 Task: Search one way flight ticket for 4 adults, 2 children, 2 infants in seat and 1 infant on lap in premium economy from Stillwater: Stillwater Regional Airport to Riverton: Central Wyoming Regional Airport (was Riverton Regional) on 8-4-2023. Choice of flights is Alaska. Number of bags: 9 checked bags. Price is upto 84000. Outbound departure time preference is 19:00.
Action: Mouse moved to (301, 262)
Screenshot: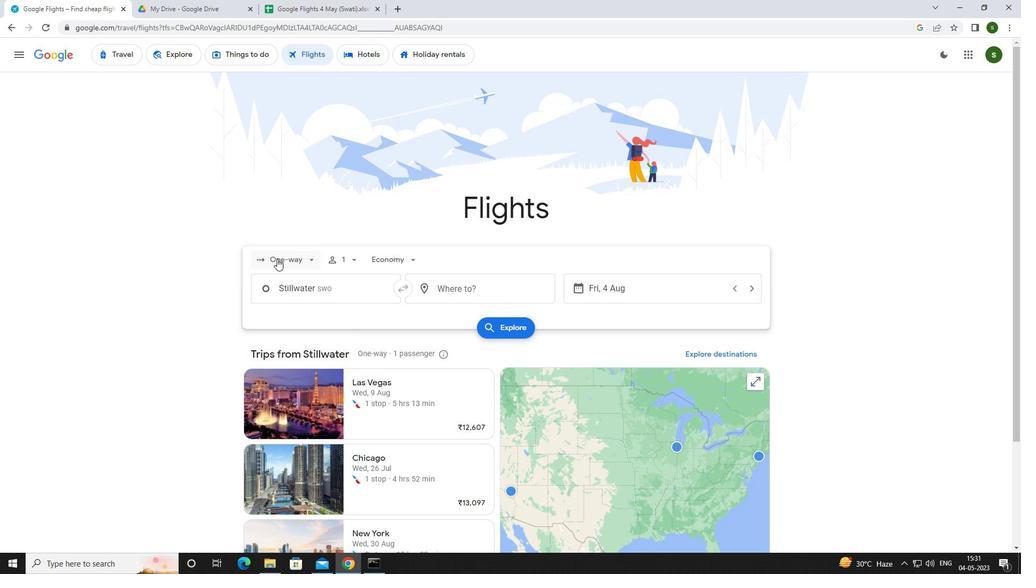
Action: Mouse pressed left at (301, 262)
Screenshot: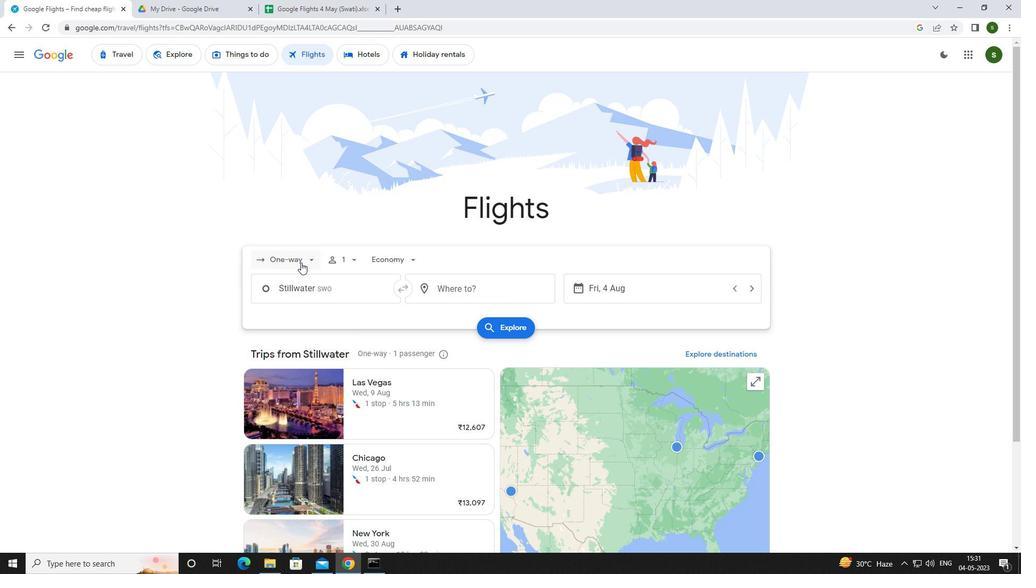 
Action: Mouse moved to (309, 308)
Screenshot: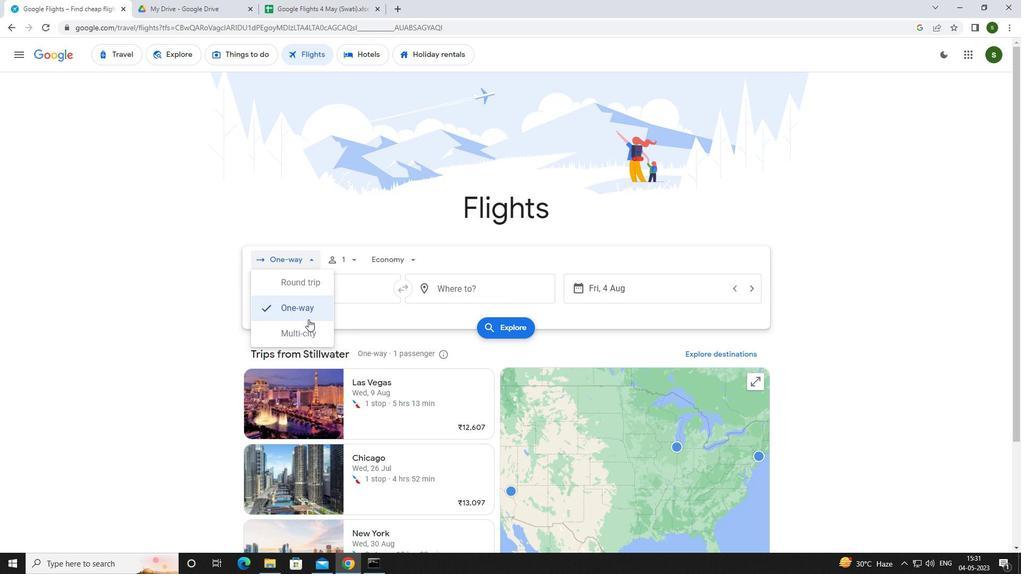 
Action: Mouse pressed left at (309, 308)
Screenshot: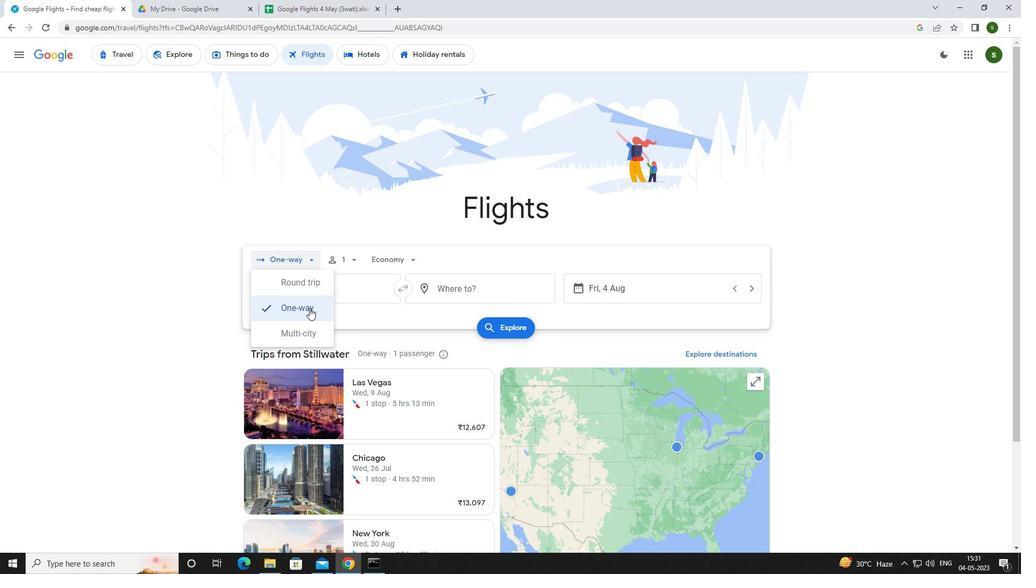 
Action: Mouse moved to (358, 256)
Screenshot: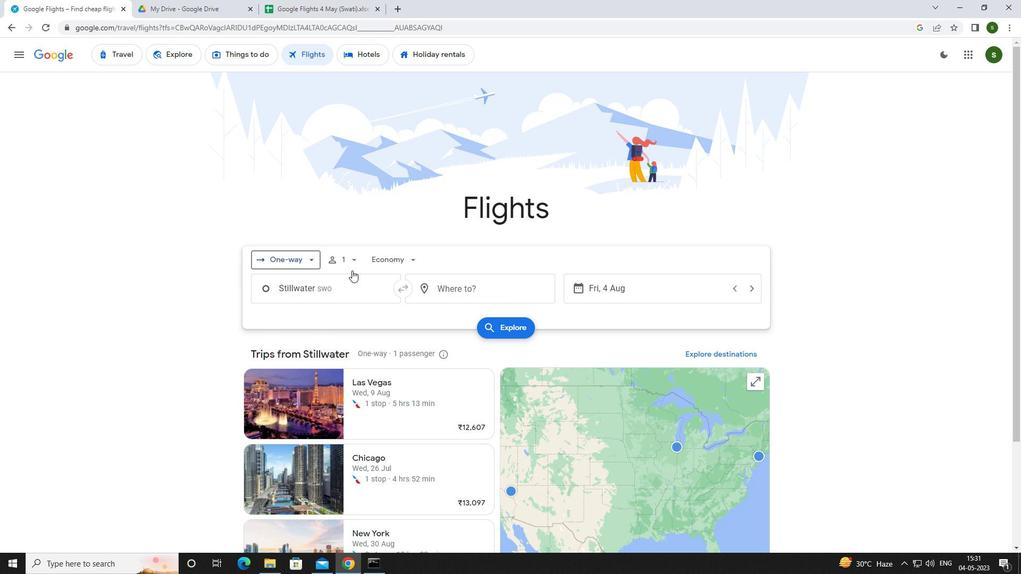 
Action: Mouse pressed left at (358, 256)
Screenshot: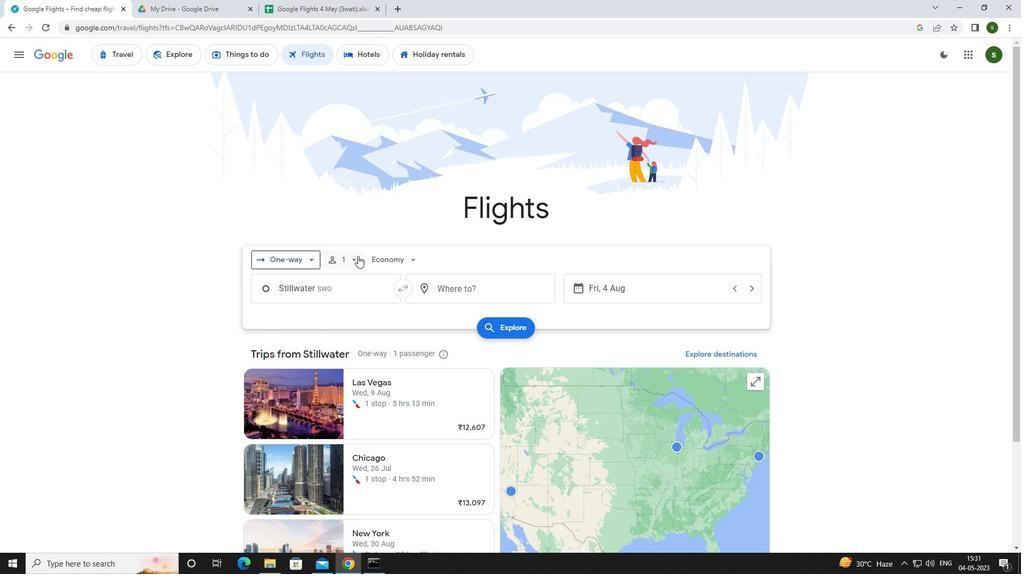 
Action: Mouse moved to (432, 288)
Screenshot: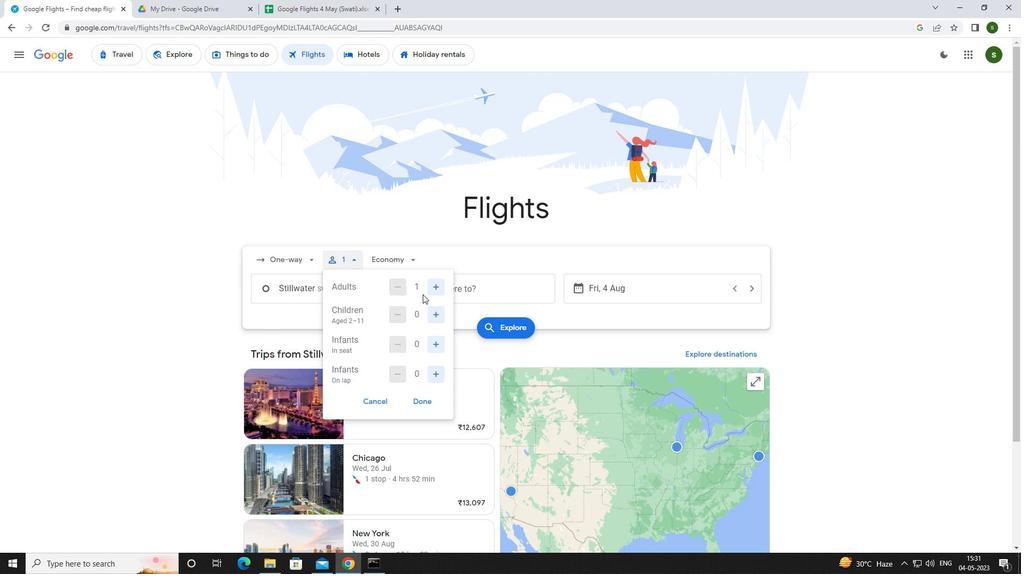 
Action: Mouse pressed left at (432, 288)
Screenshot: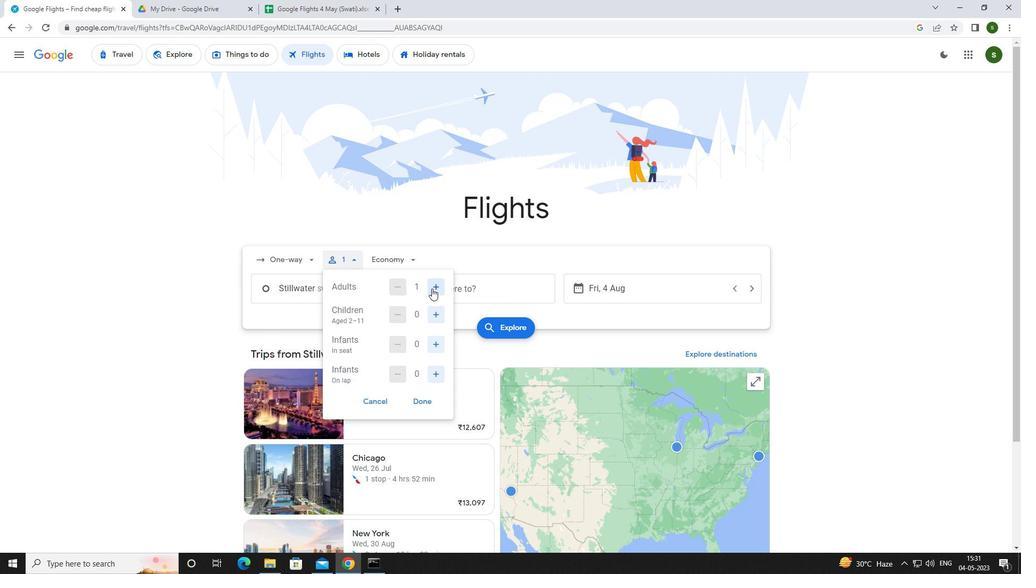 
Action: Mouse pressed left at (432, 288)
Screenshot: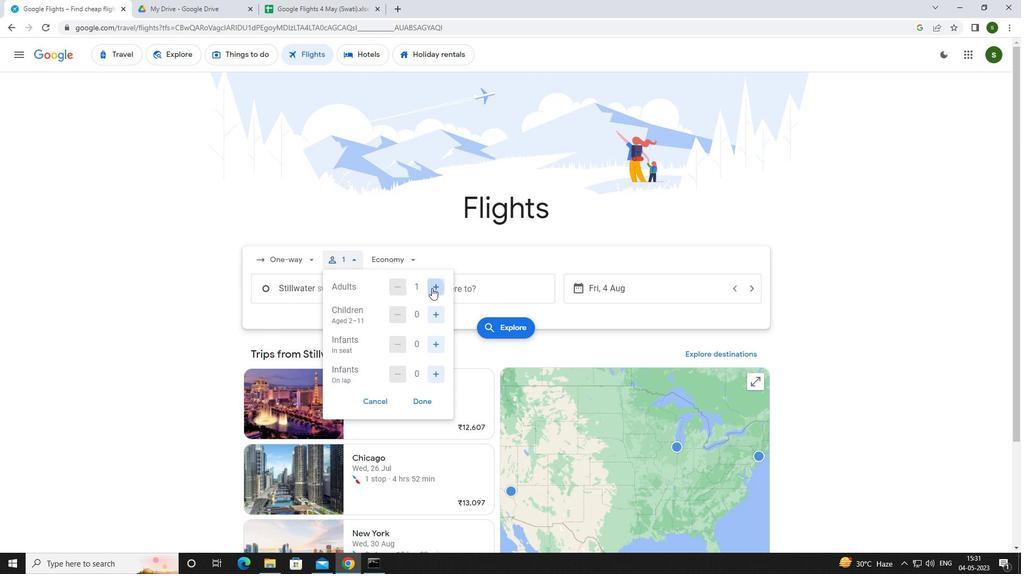 
Action: Mouse pressed left at (432, 288)
Screenshot: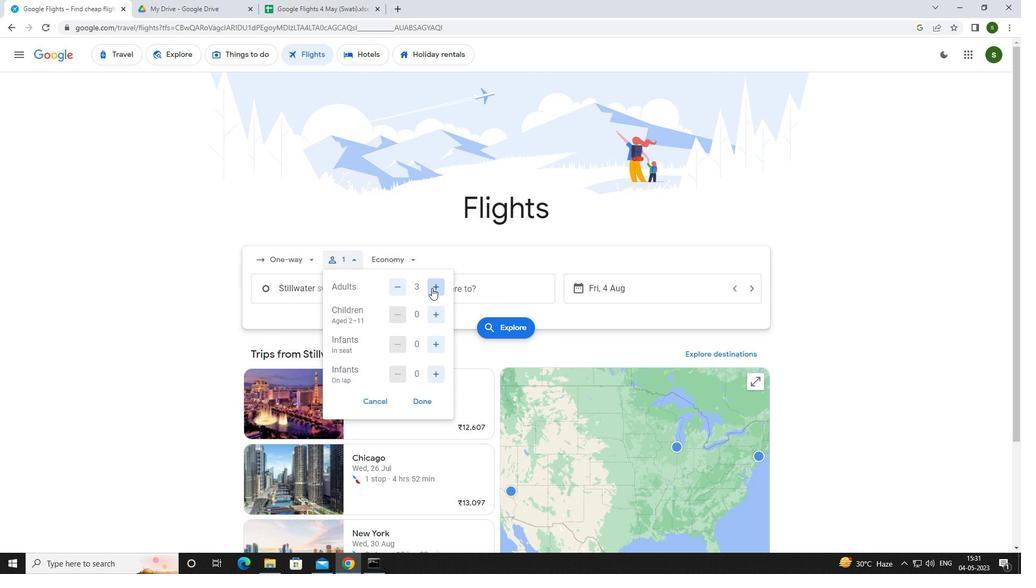 
Action: Mouse moved to (438, 310)
Screenshot: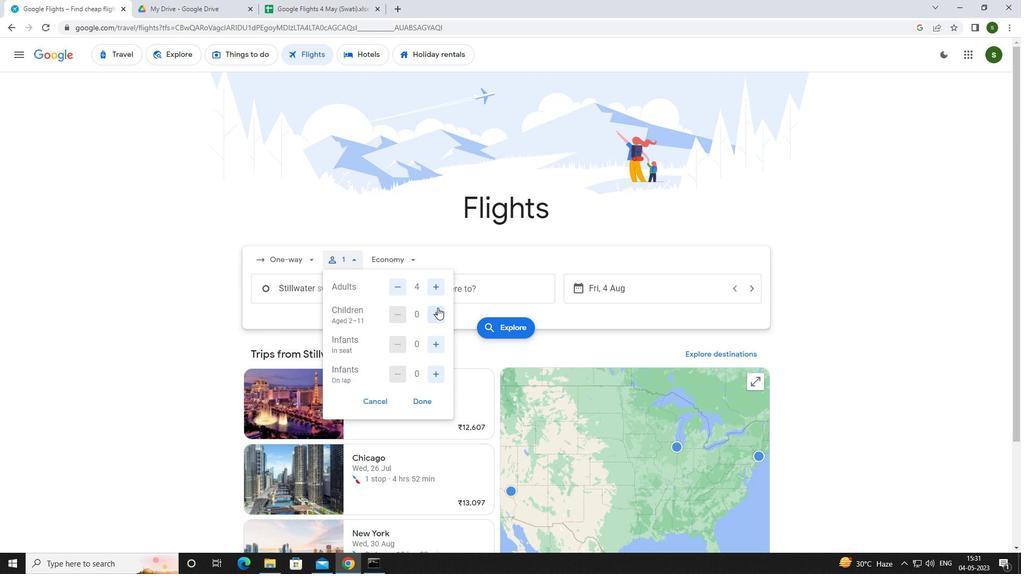 
Action: Mouse pressed left at (438, 310)
Screenshot: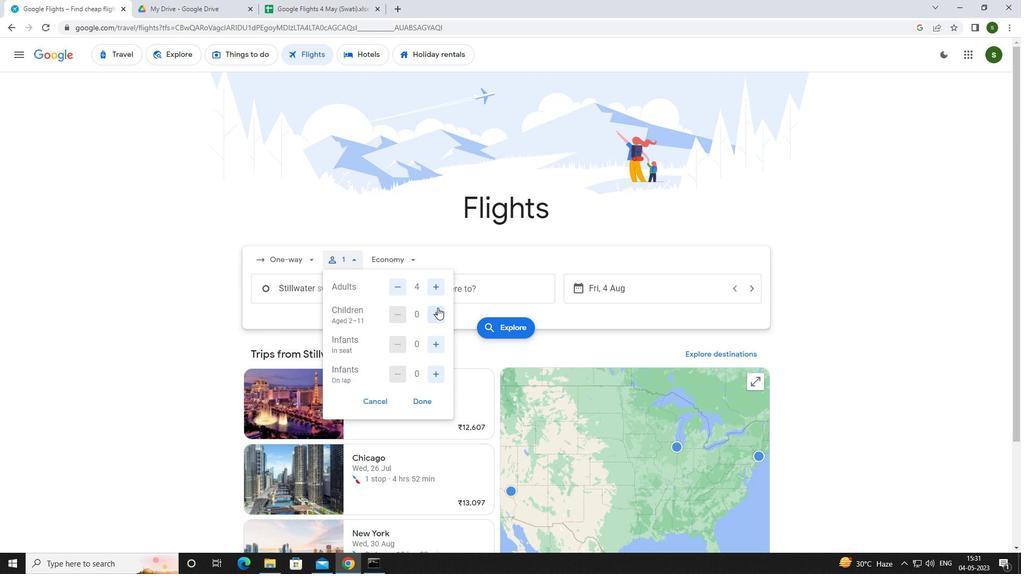 
Action: Mouse pressed left at (438, 310)
Screenshot: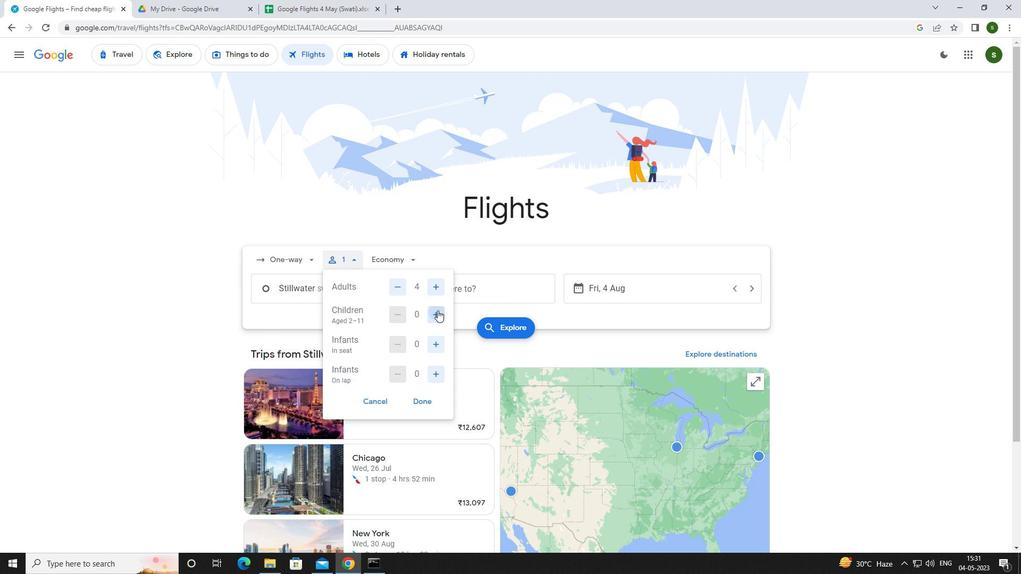 
Action: Mouse moved to (435, 346)
Screenshot: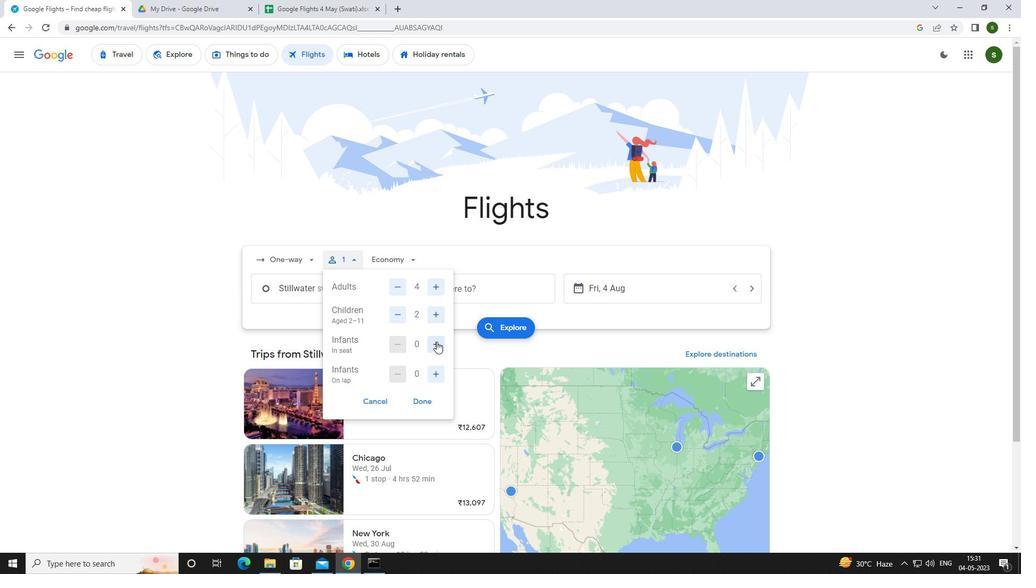
Action: Mouse pressed left at (435, 346)
Screenshot: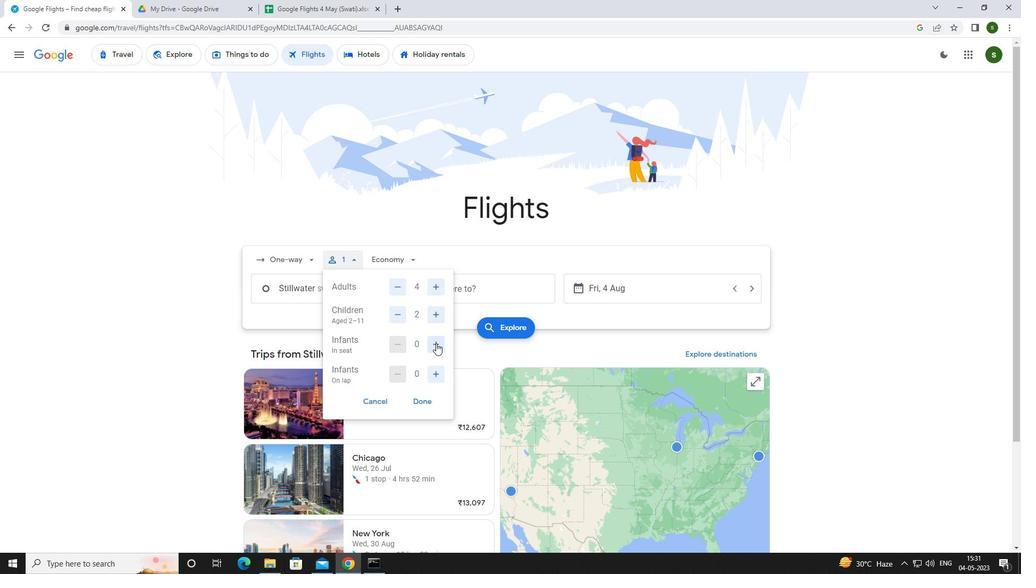 
Action: Mouse pressed left at (435, 346)
Screenshot: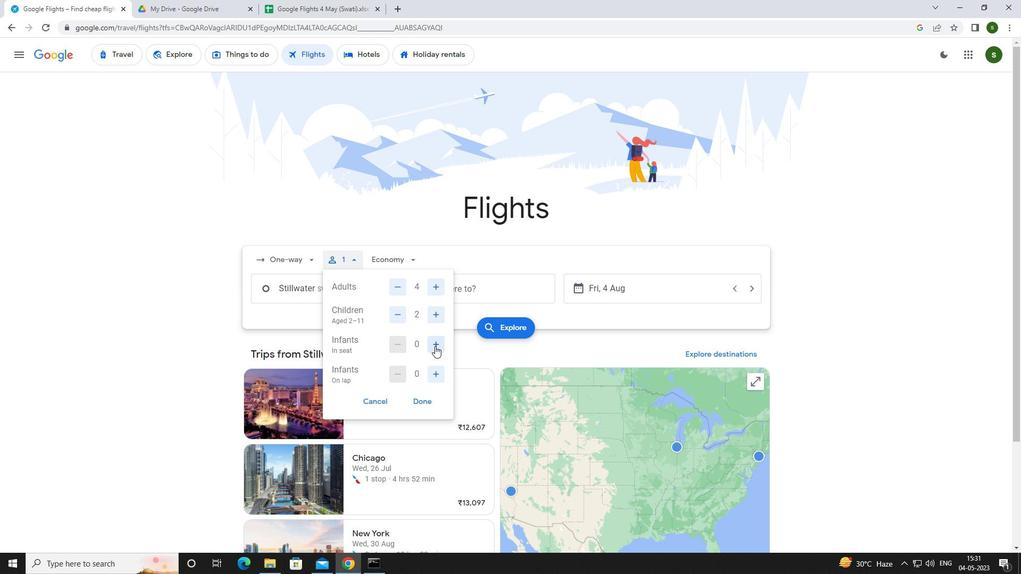 
Action: Mouse moved to (433, 369)
Screenshot: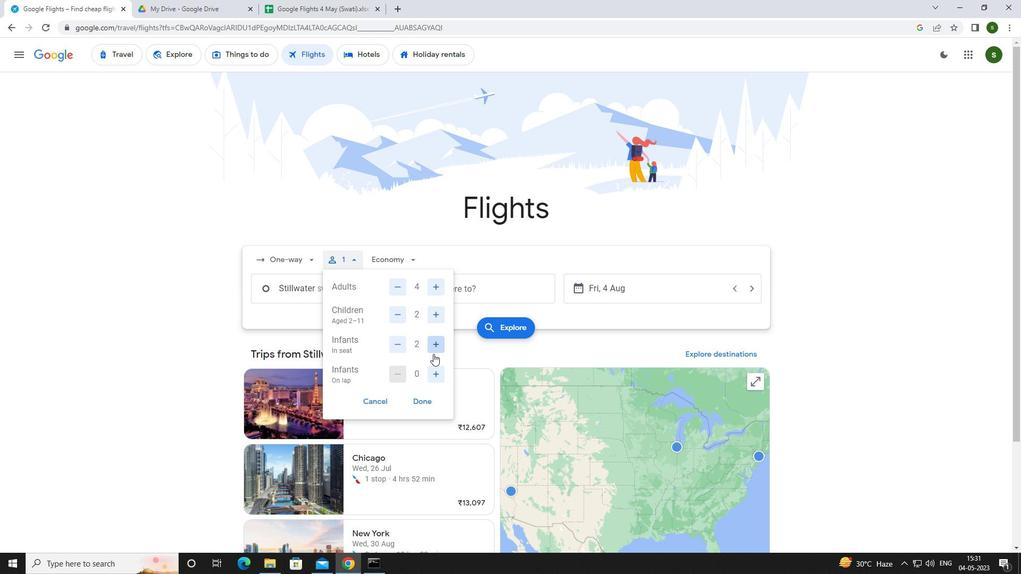 
Action: Mouse pressed left at (433, 369)
Screenshot: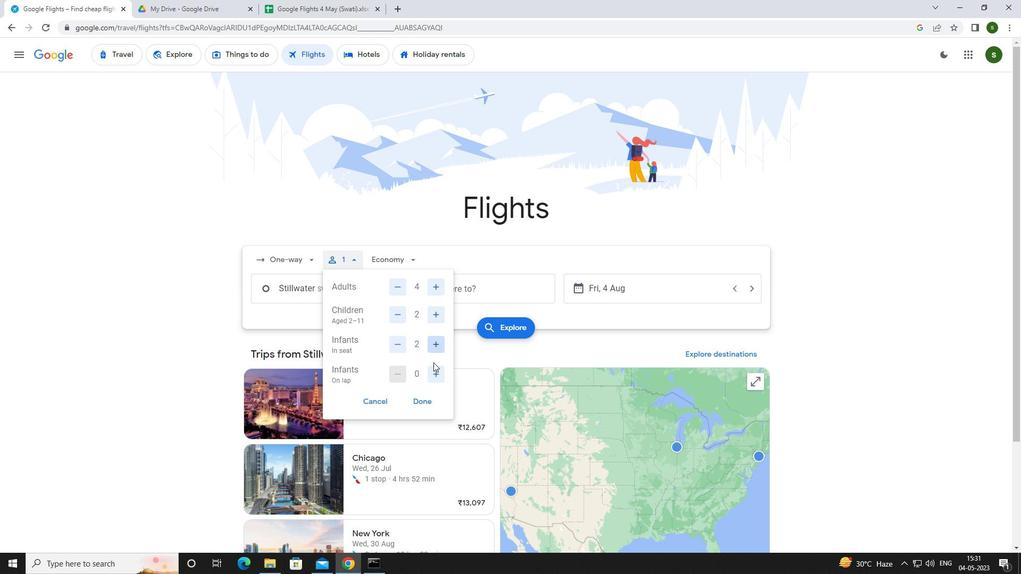 
Action: Mouse moved to (402, 257)
Screenshot: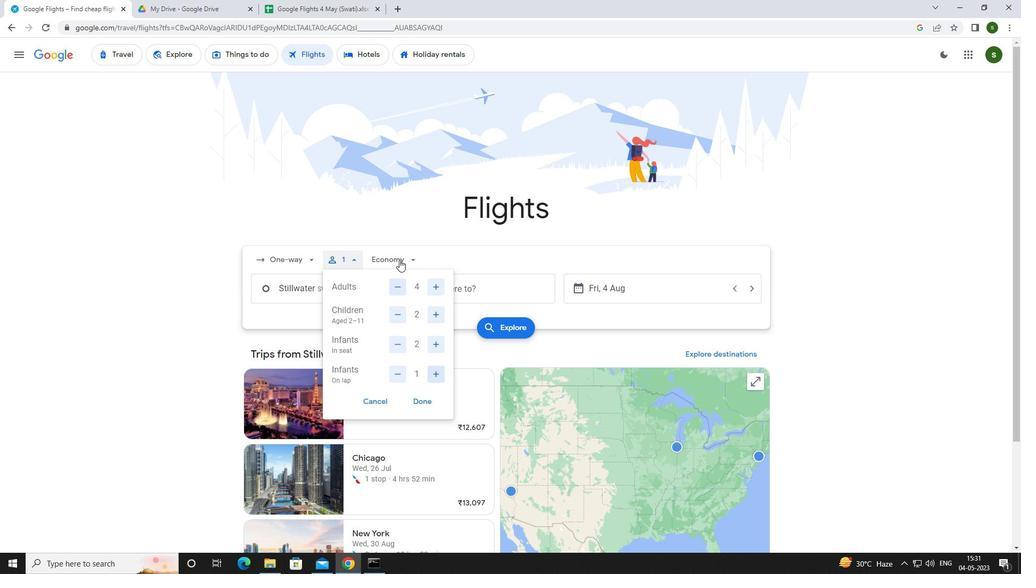 
Action: Mouse pressed left at (402, 257)
Screenshot: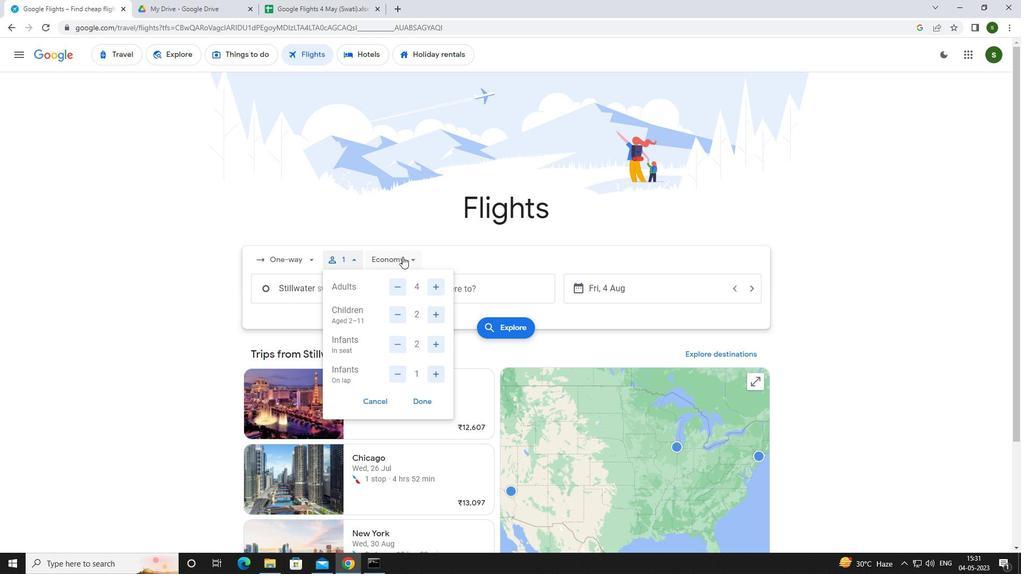 
Action: Mouse moved to (409, 306)
Screenshot: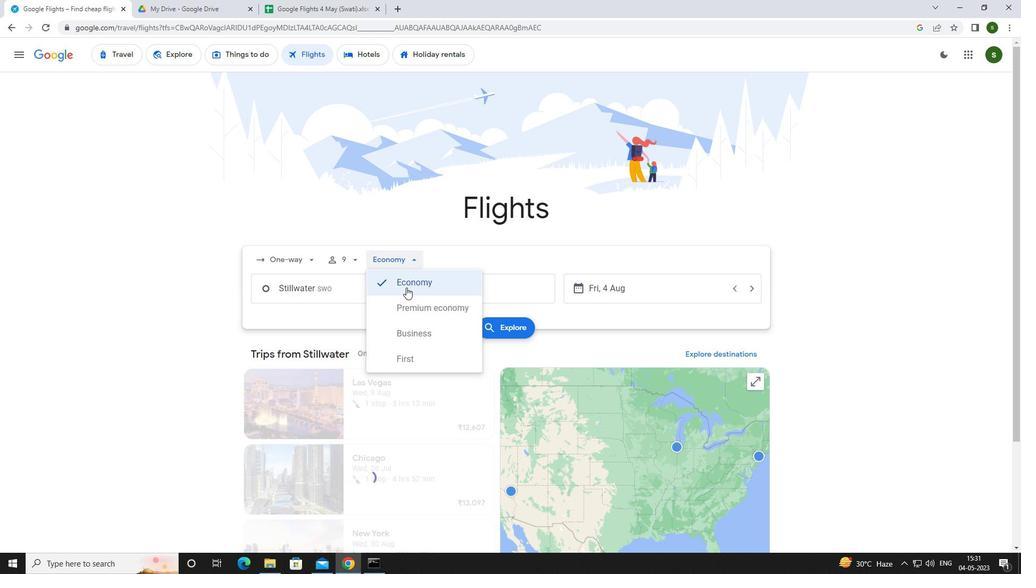 
Action: Mouse pressed left at (409, 306)
Screenshot: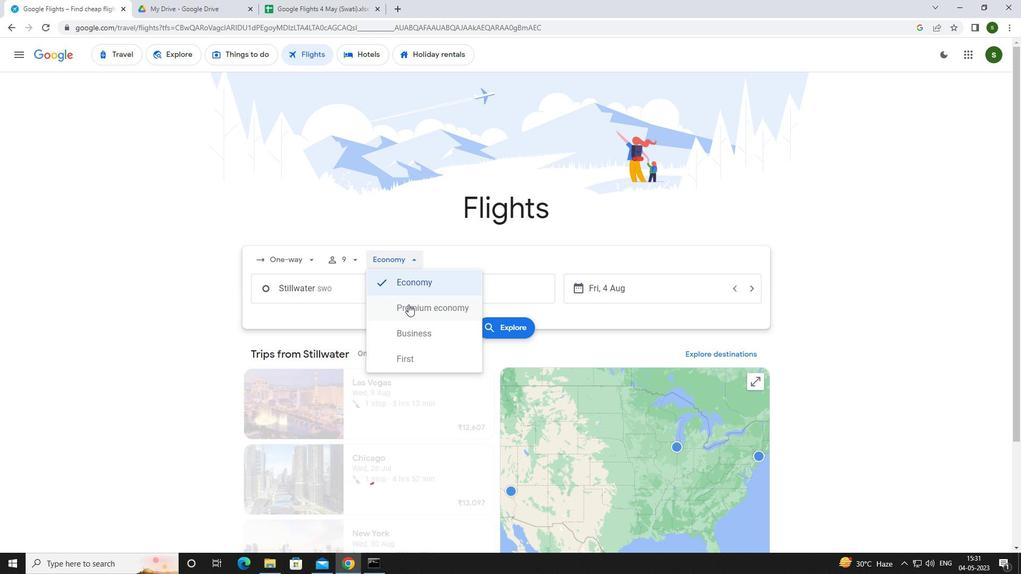 
Action: Mouse moved to (373, 287)
Screenshot: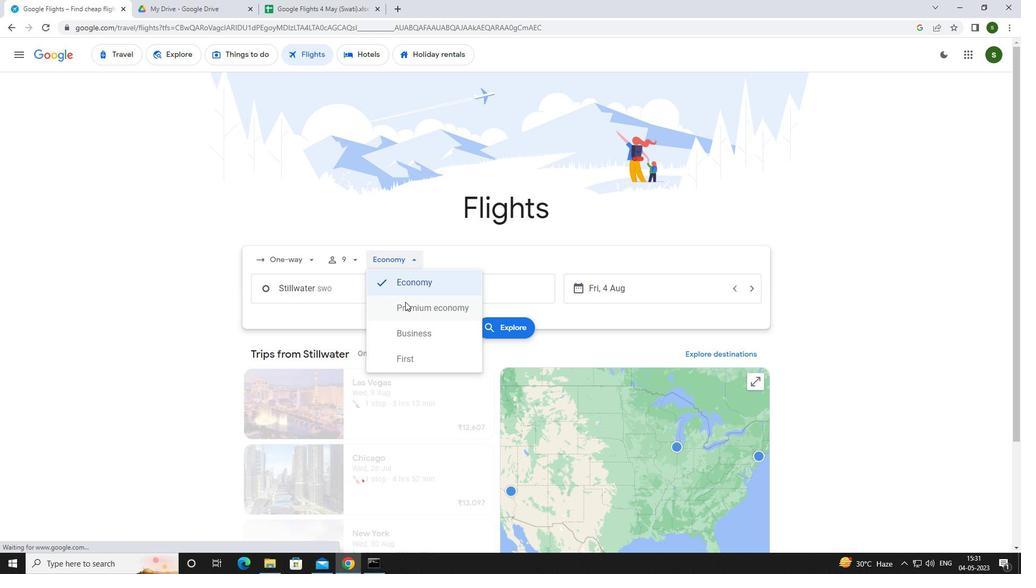 
Action: Mouse pressed left at (373, 287)
Screenshot: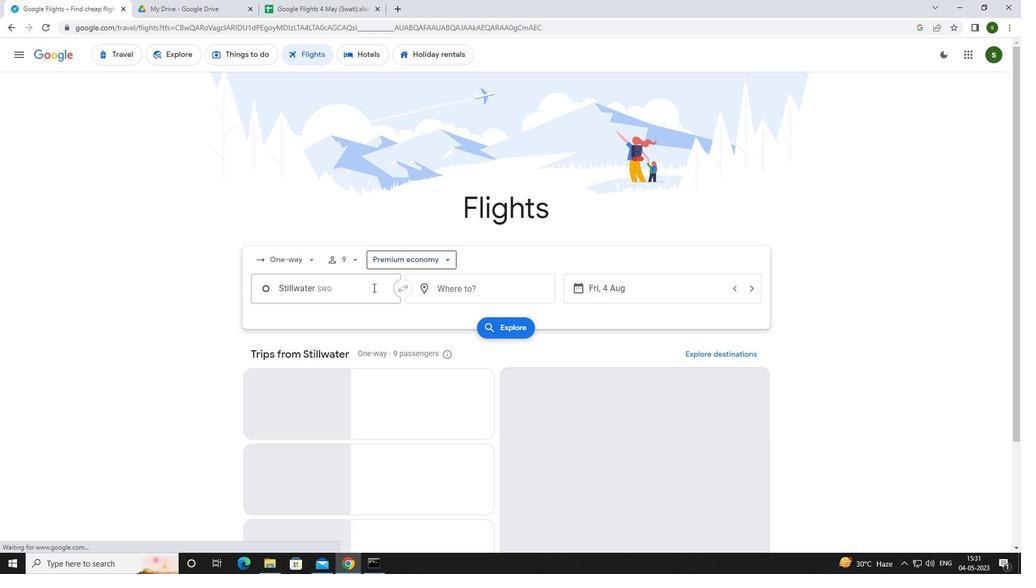 
Action: Mouse moved to (373, 286)
Screenshot: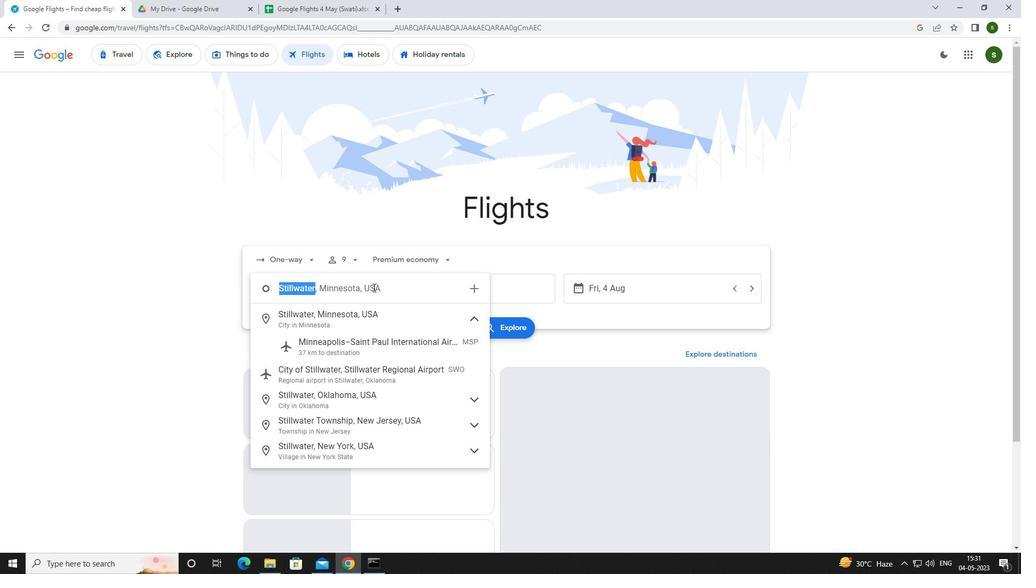 
Action: Key pressed <Key.caps_lock>s<Key.caps_lock>tillwater<Key.space><Key.caps_lock>r
Screenshot: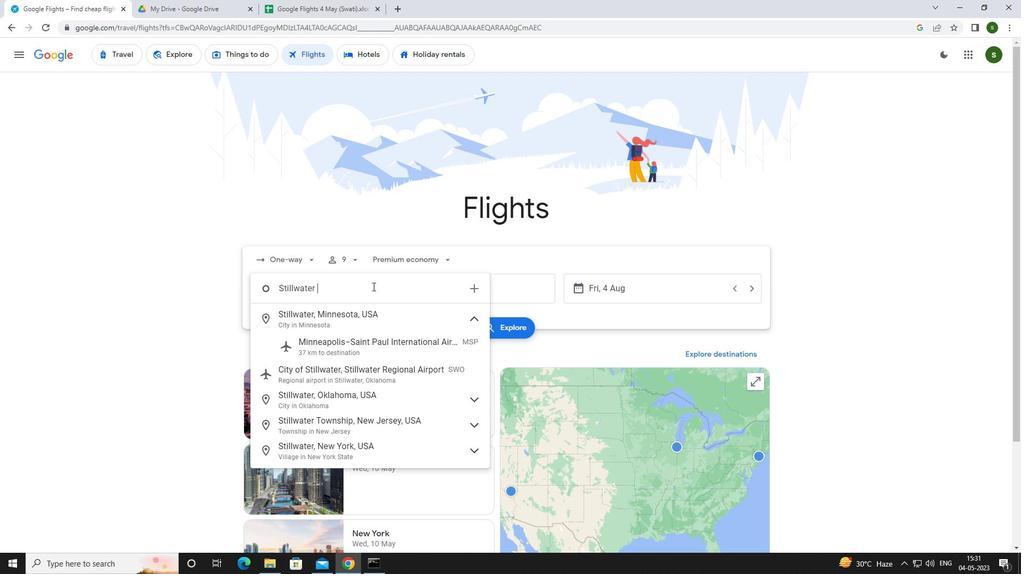 
Action: Mouse moved to (386, 322)
Screenshot: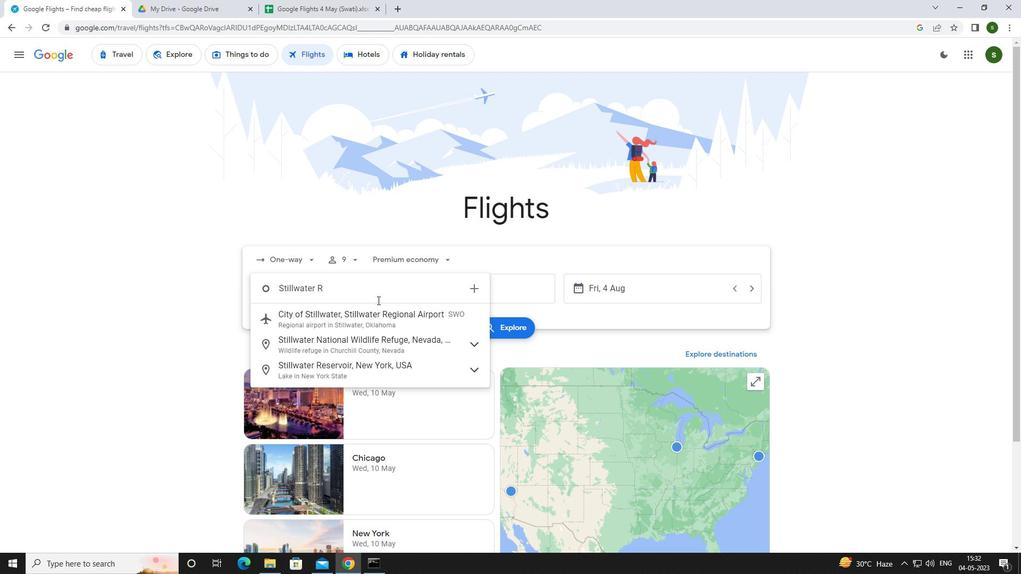
Action: Mouse pressed left at (386, 322)
Screenshot: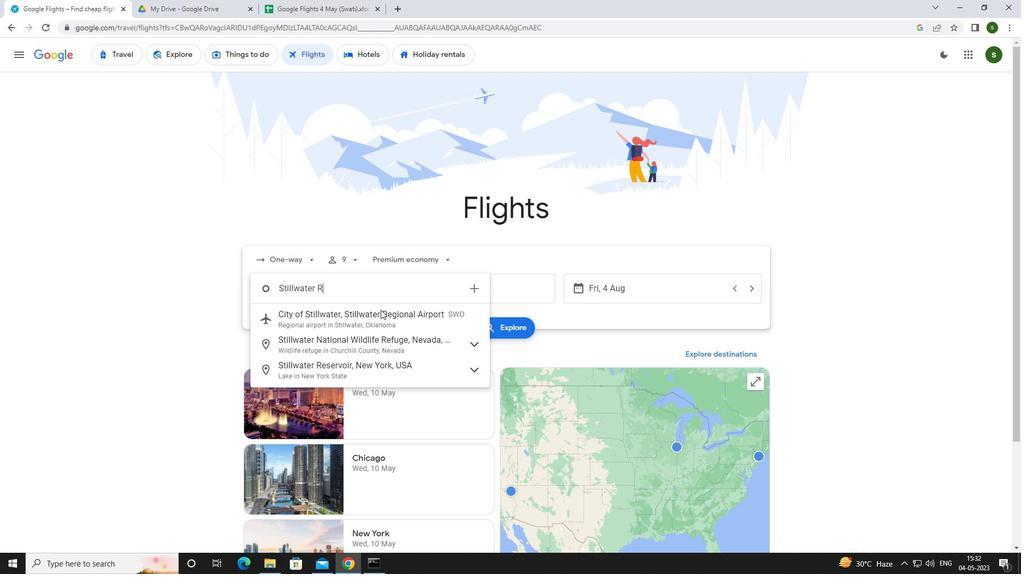 
Action: Mouse moved to (503, 292)
Screenshot: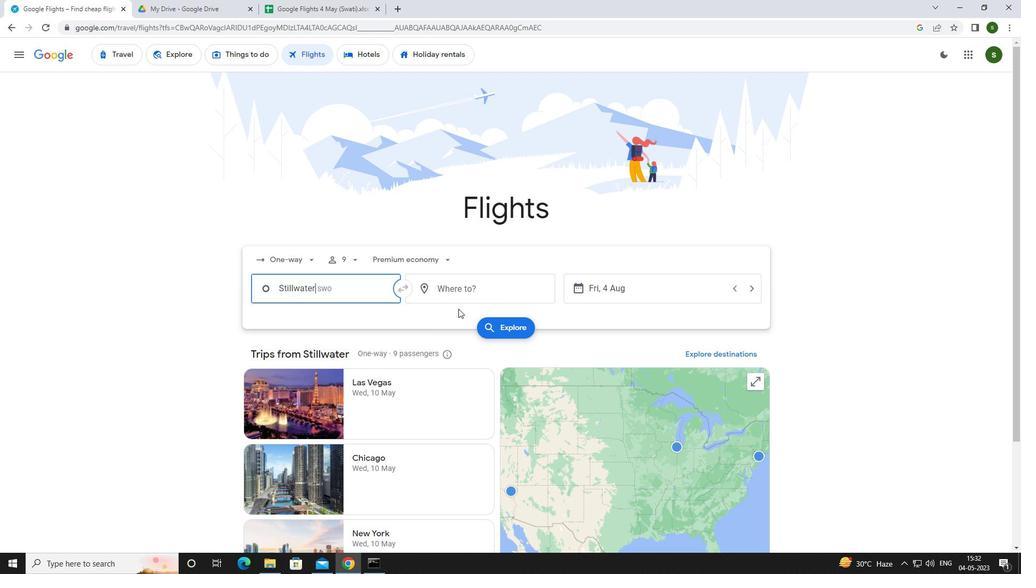 
Action: Mouse pressed left at (503, 292)
Screenshot: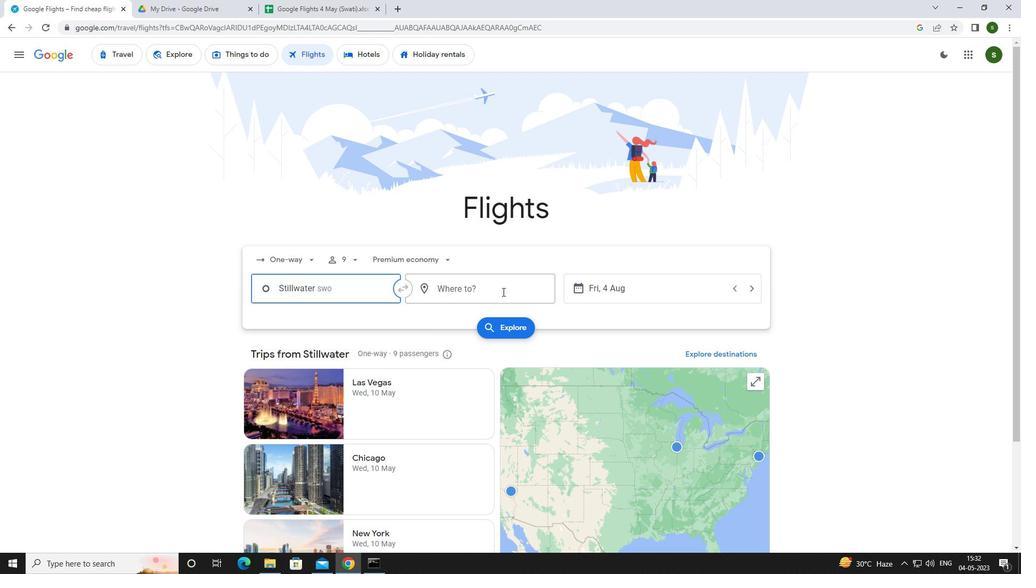 
Action: Key pressed <Key.caps_lock>r<Key.caps_lock>ivert
Screenshot: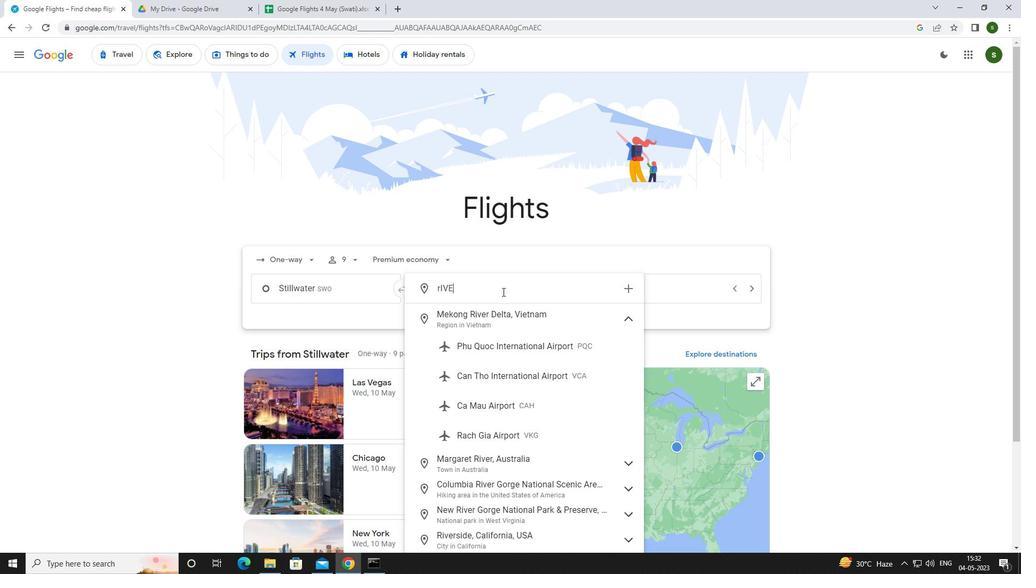 
Action: Mouse moved to (507, 340)
Screenshot: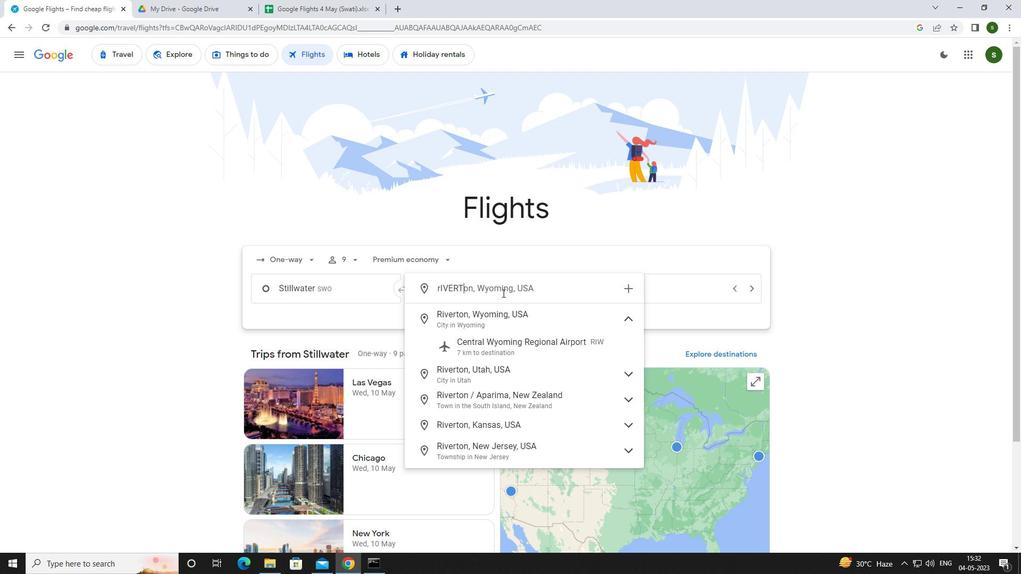 
Action: Mouse pressed left at (507, 340)
Screenshot: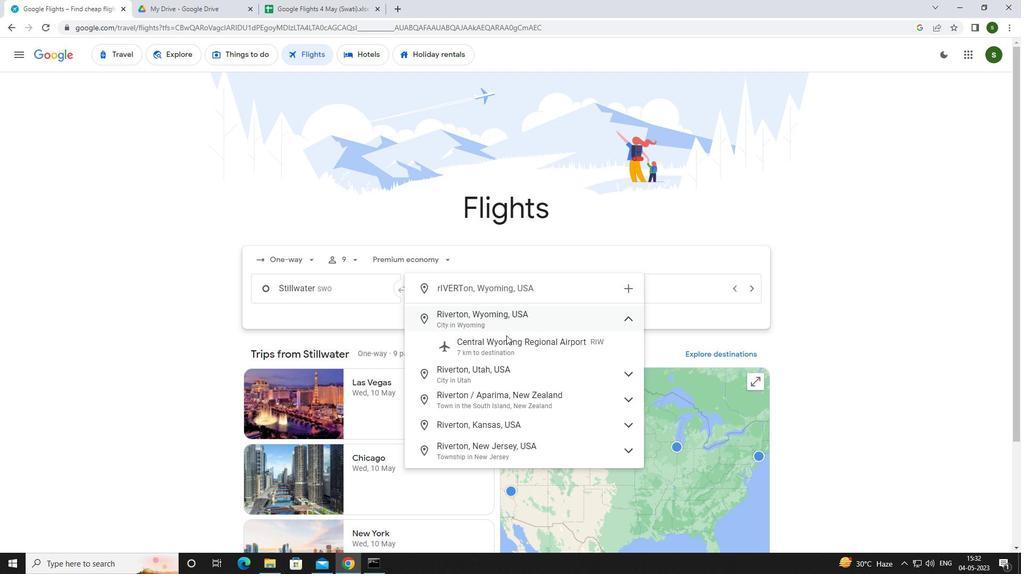 
Action: Mouse moved to (650, 296)
Screenshot: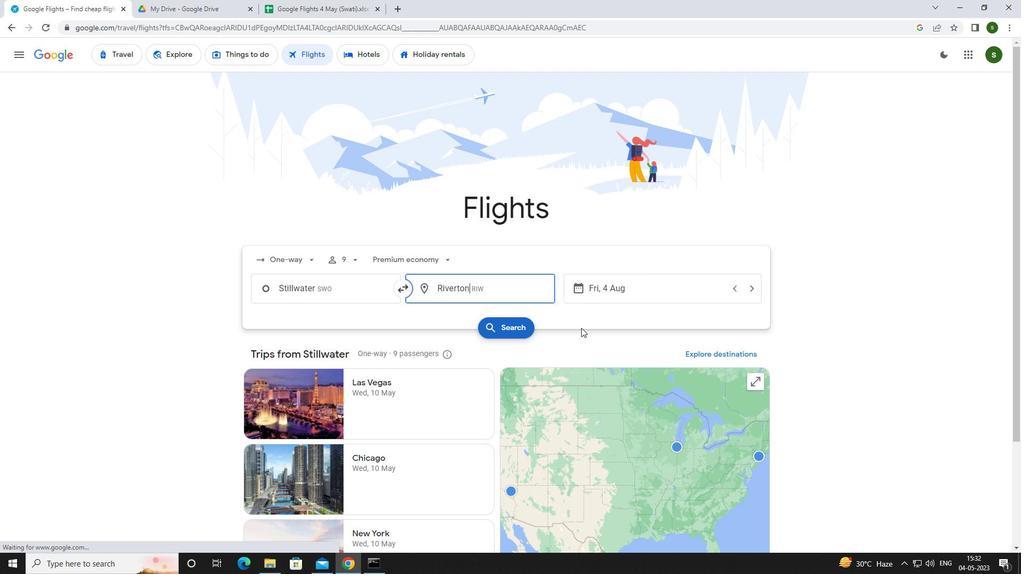 
Action: Mouse pressed left at (650, 296)
Screenshot: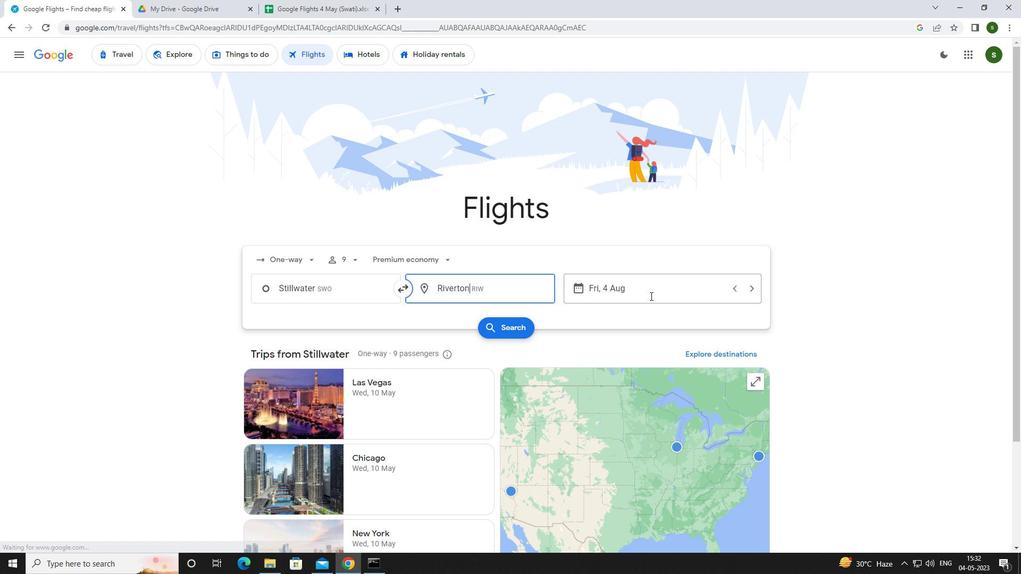 
Action: Mouse moved to (515, 353)
Screenshot: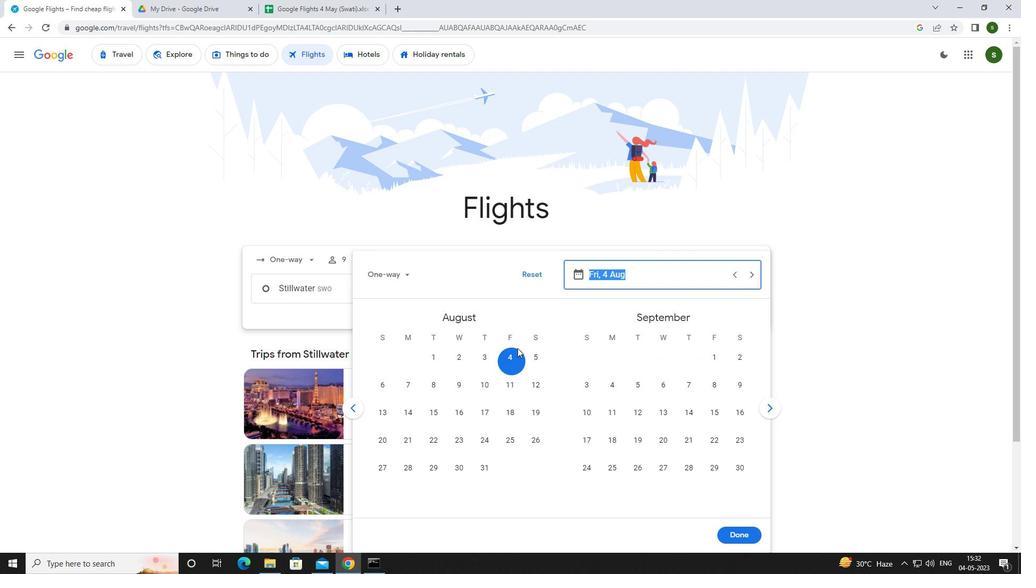 
Action: Mouse pressed left at (515, 353)
Screenshot: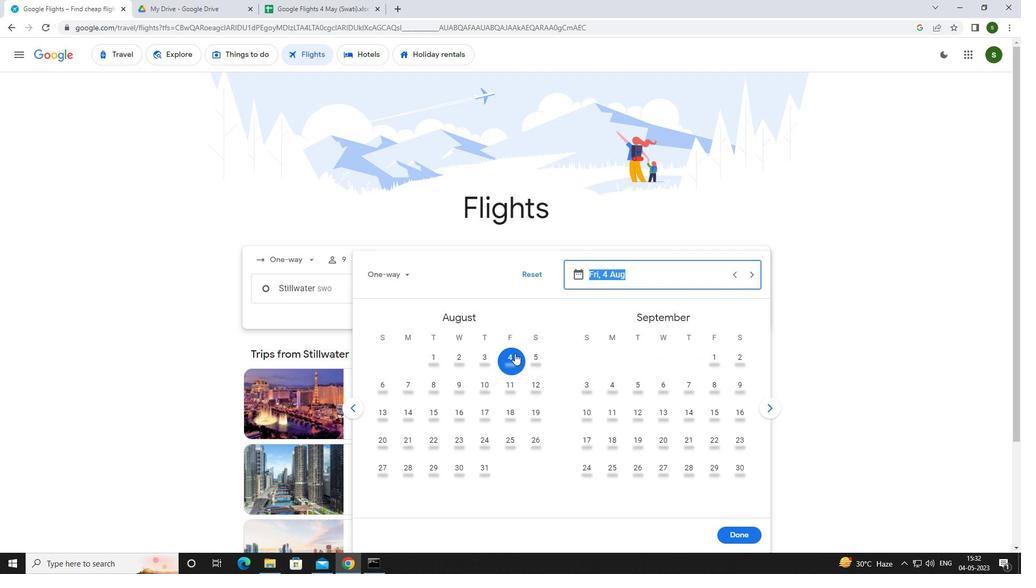 
Action: Mouse moved to (734, 533)
Screenshot: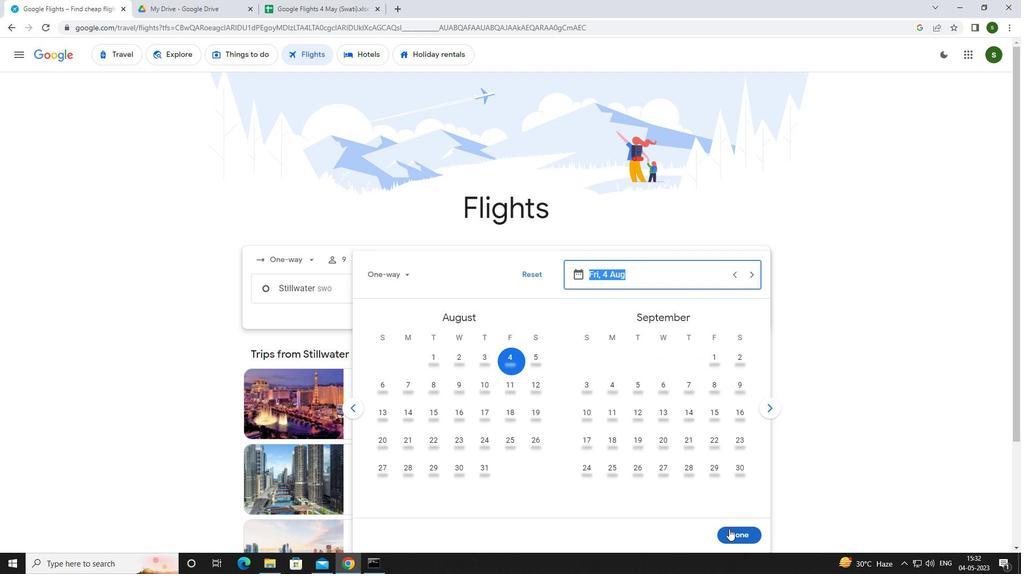 
Action: Mouse pressed left at (734, 533)
Screenshot: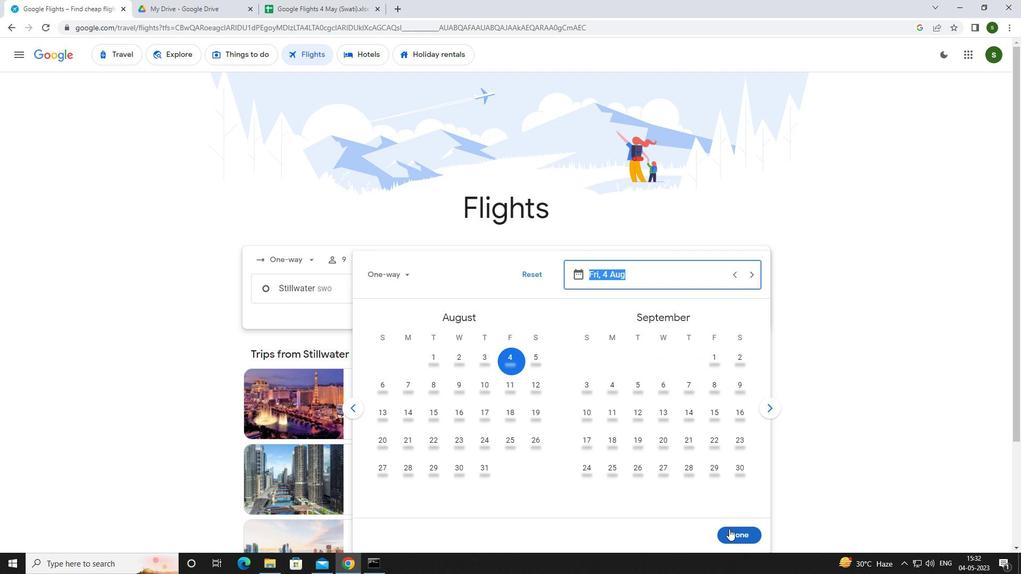 
Action: Mouse moved to (494, 336)
Screenshot: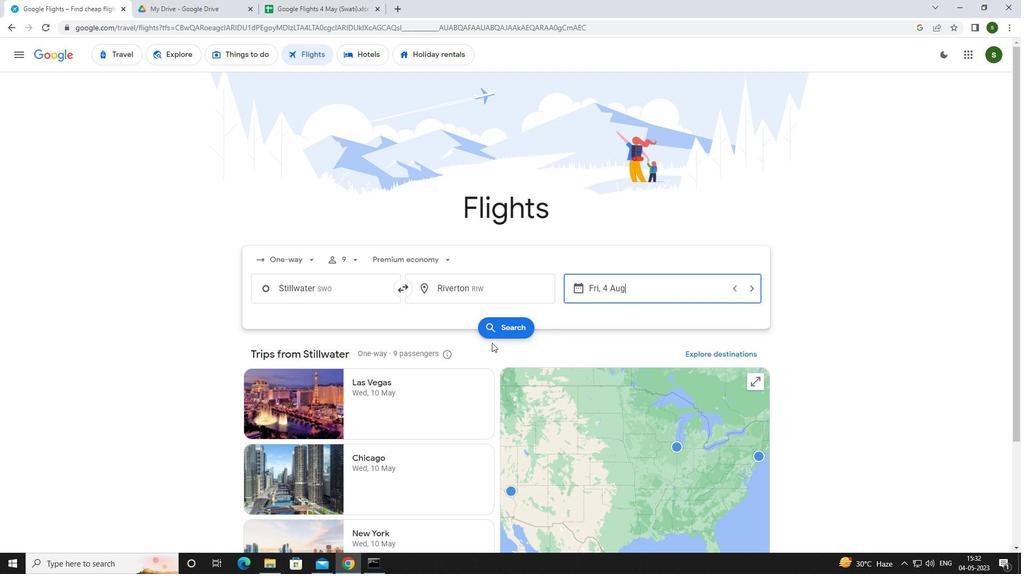 
Action: Mouse pressed left at (494, 336)
Screenshot: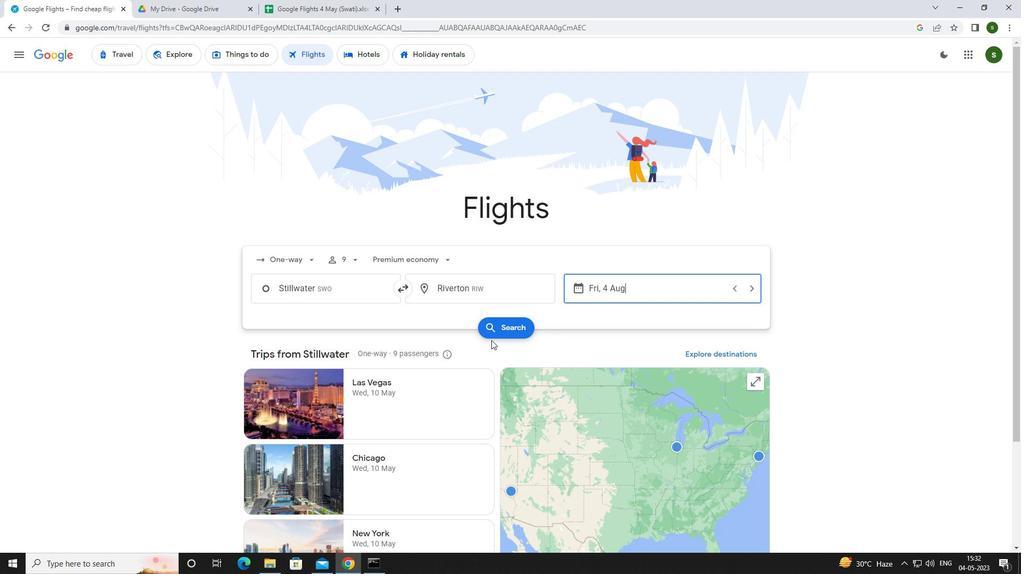 
Action: Mouse moved to (269, 153)
Screenshot: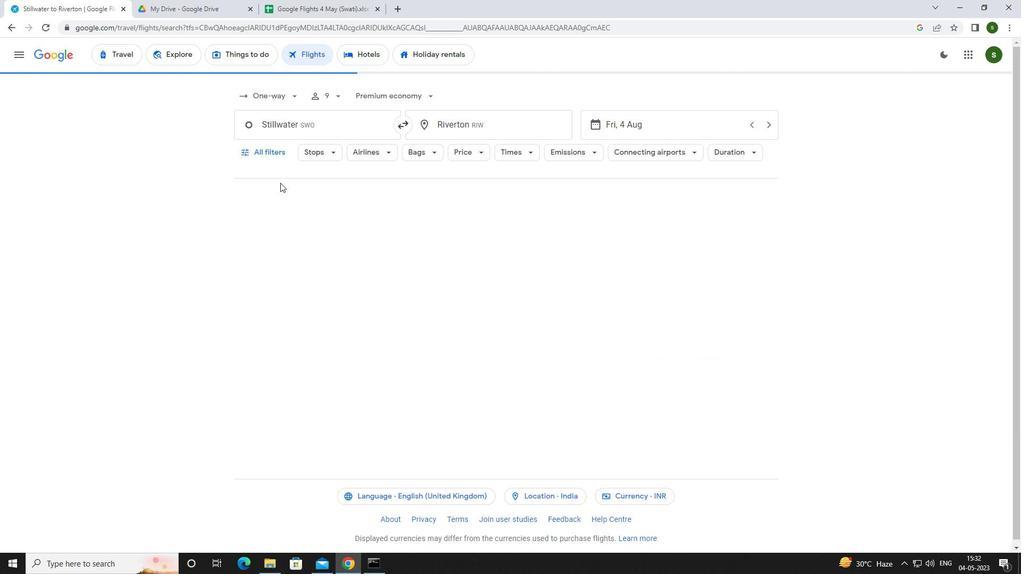 
Action: Mouse pressed left at (269, 153)
Screenshot: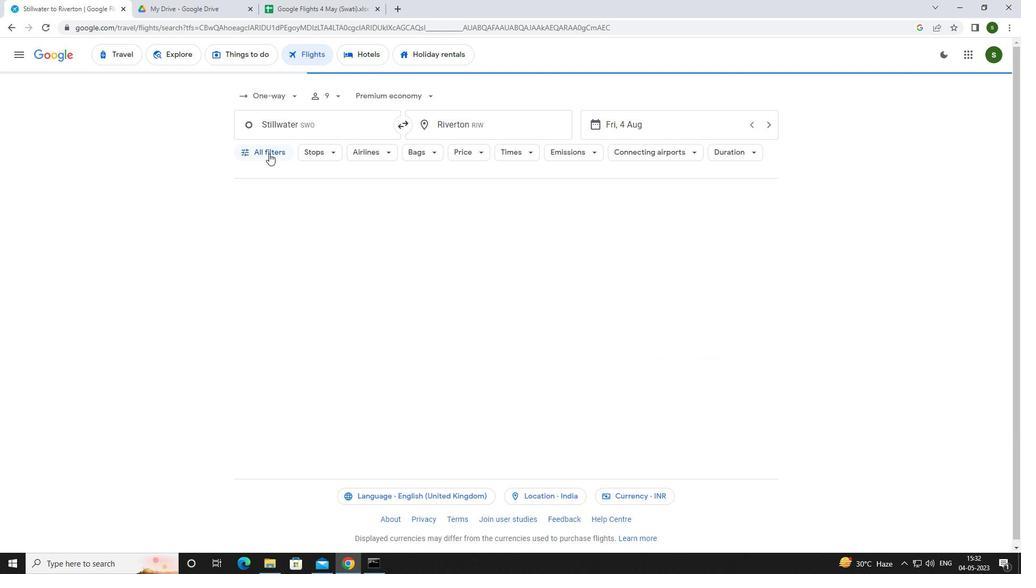 
Action: Mouse moved to (396, 382)
Screenshot: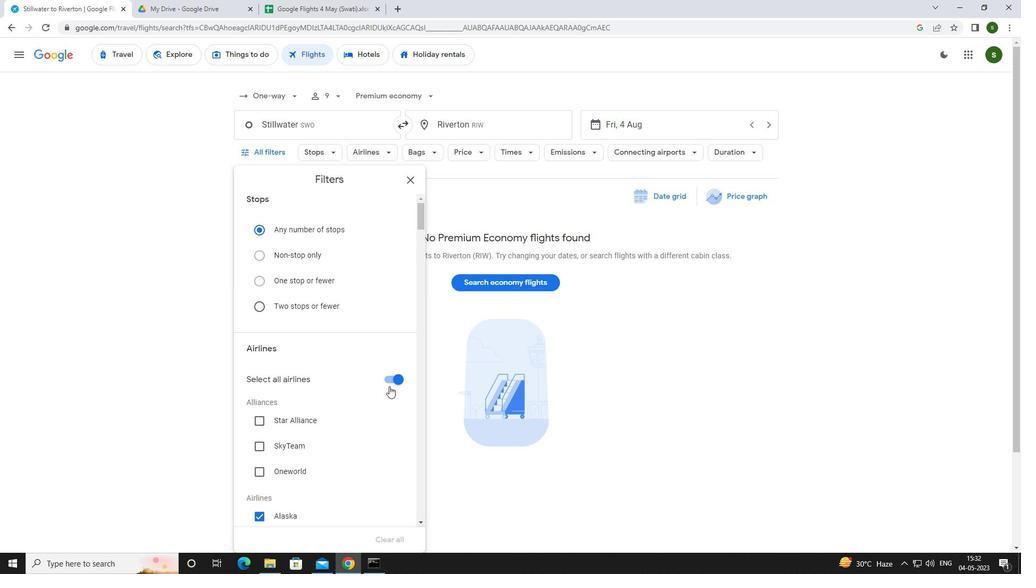 
Action: Mouse pressed left at (396, 382)
Screenshot: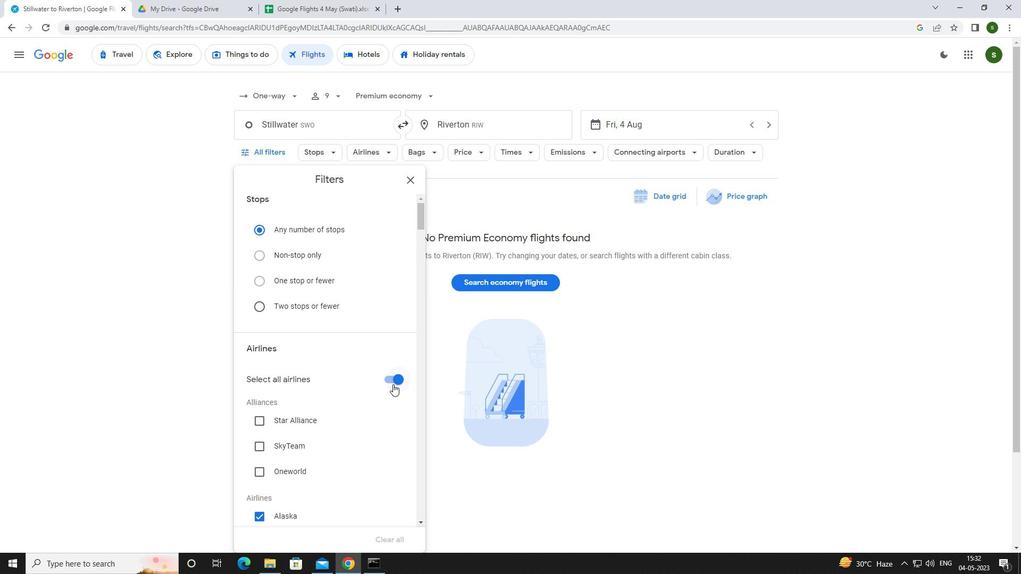 
Action: Mouse moved to (340, 325)
Screenshot: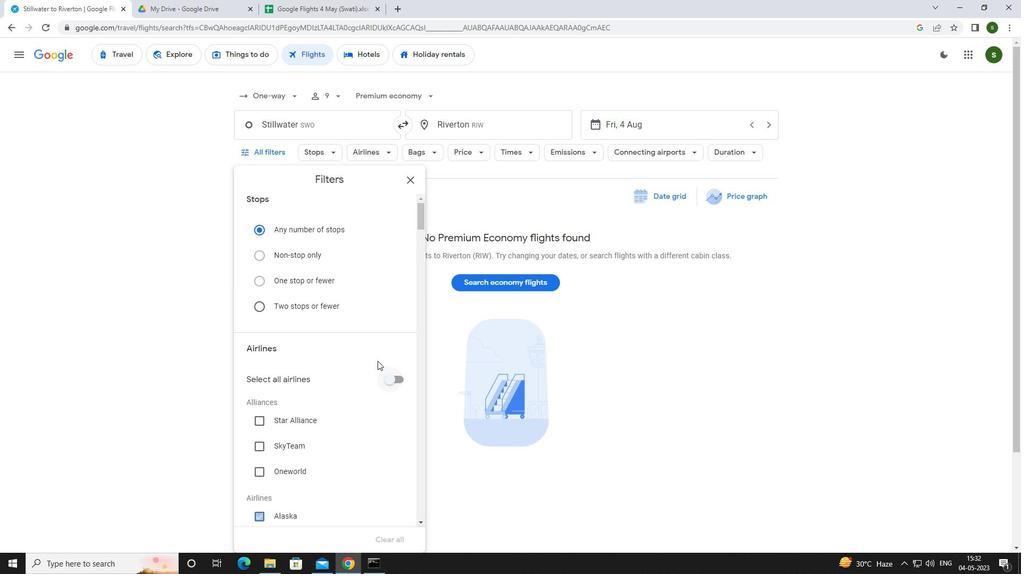 
Action: Mouse scrolled (340, 325) with delta (0, 0)
Screenshot: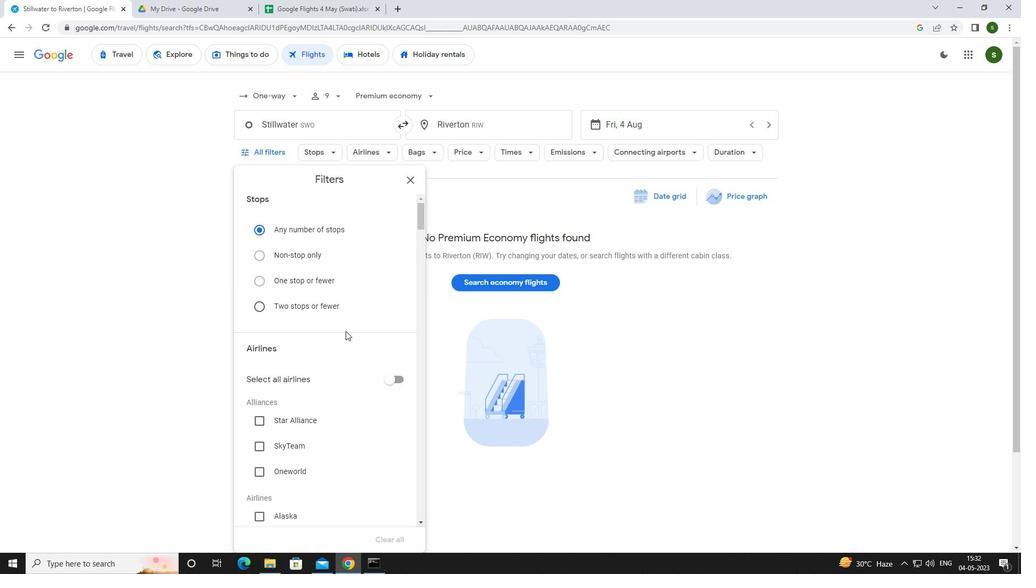 
Action: Mouse scrolled (340, 325) with delta (0, 0)
Screenshot: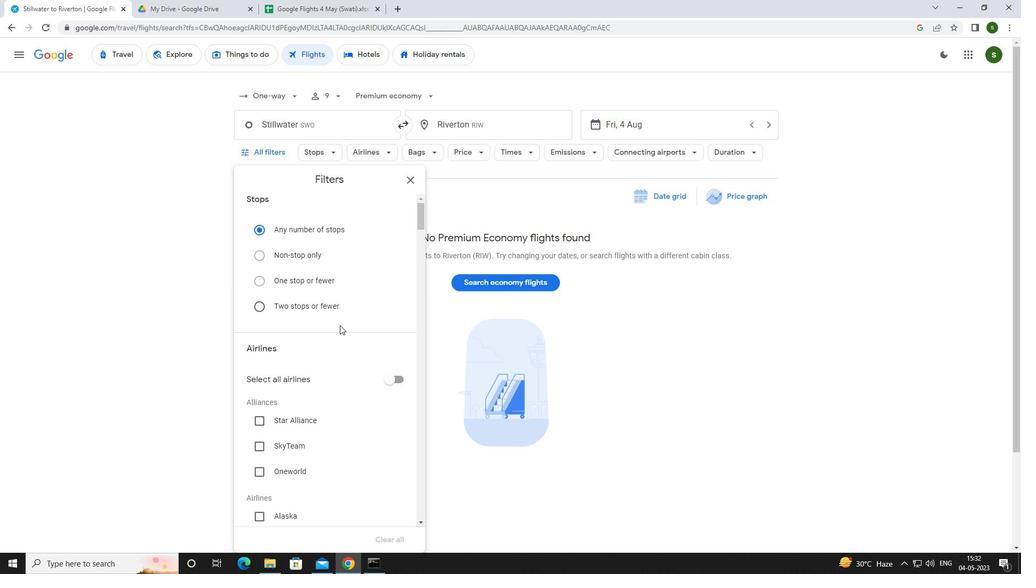
Action: Mouse scrolled (340, 325) with delta (0, 0)
Screenshot: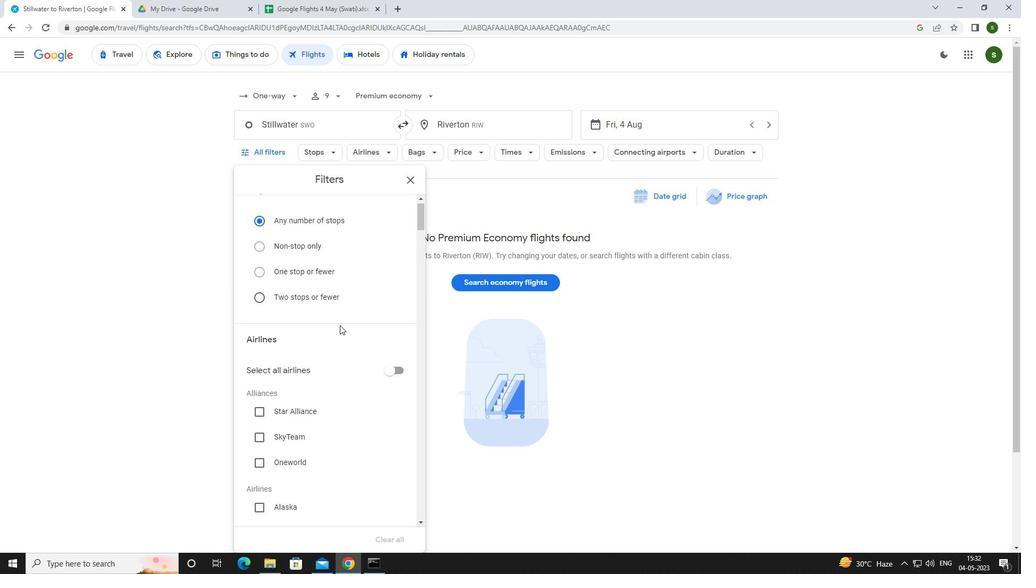 
Action: Mouse moved to (290, 354)
Screenshot: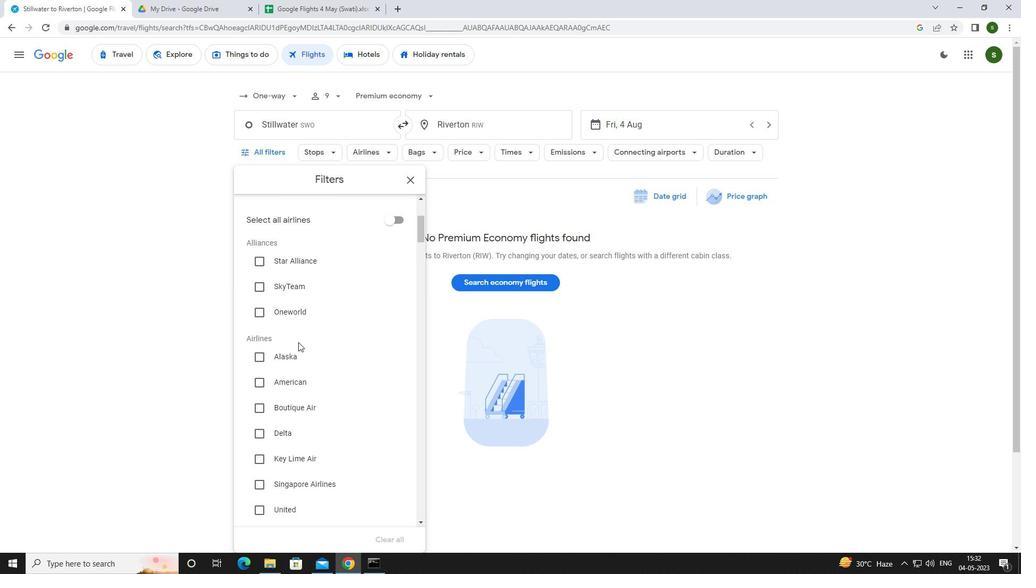 
Action: Mouse pressed left at (290, 354)
Screenshot: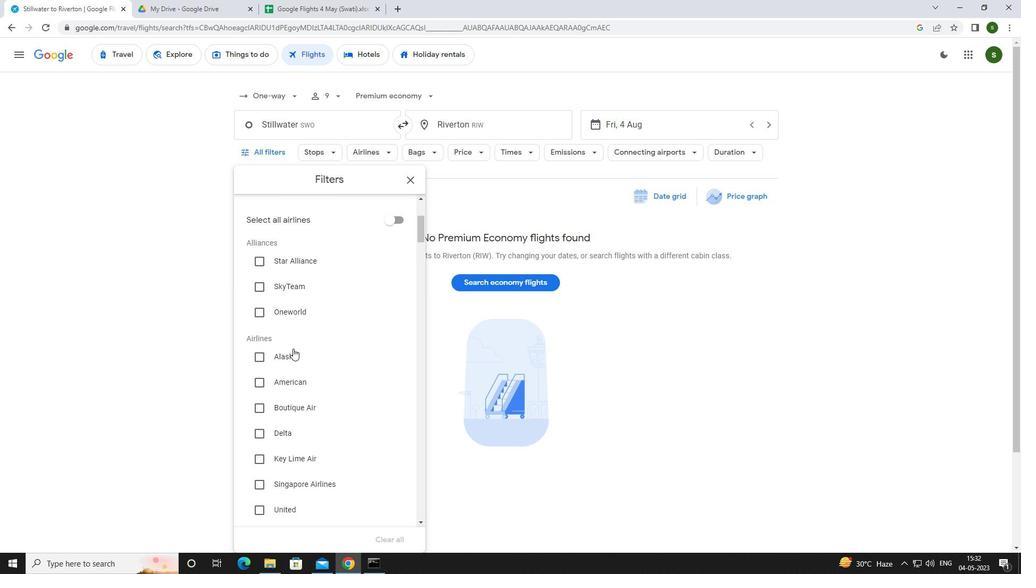 
Action: Mouse scrolled (290, 353) with delta (0, 0)
Screenshot: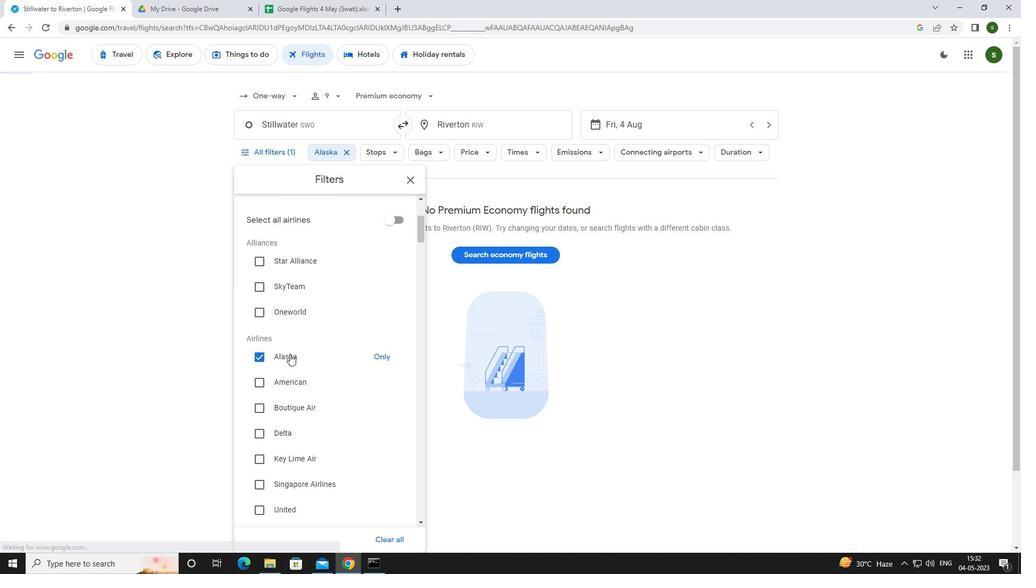 
Action: Mouse scrolled (290, 353) with delta (0, 0)
Screenshot: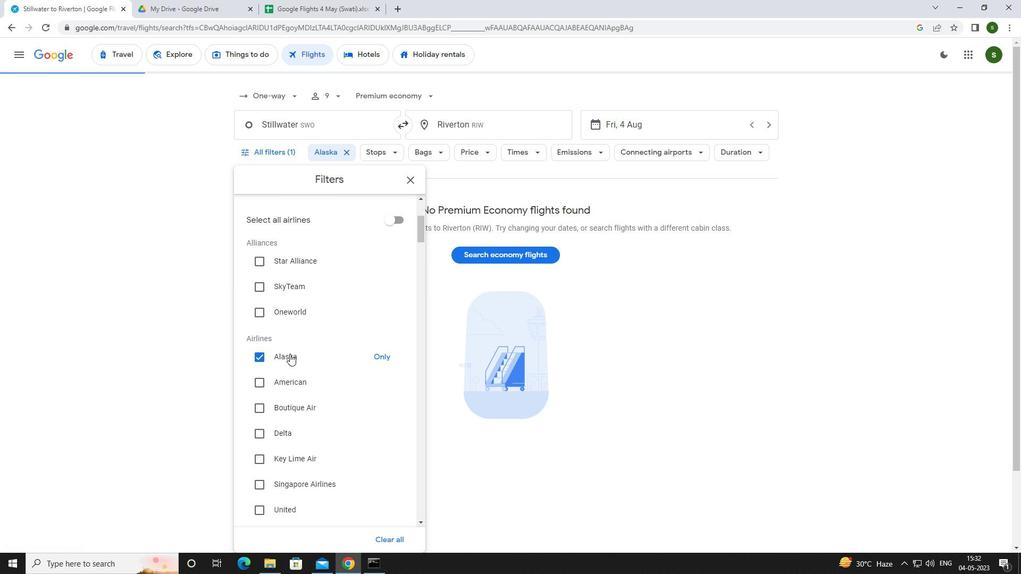 
Action: Mouse scrolled (290, 353) with delta (0, 0)
Screenshot: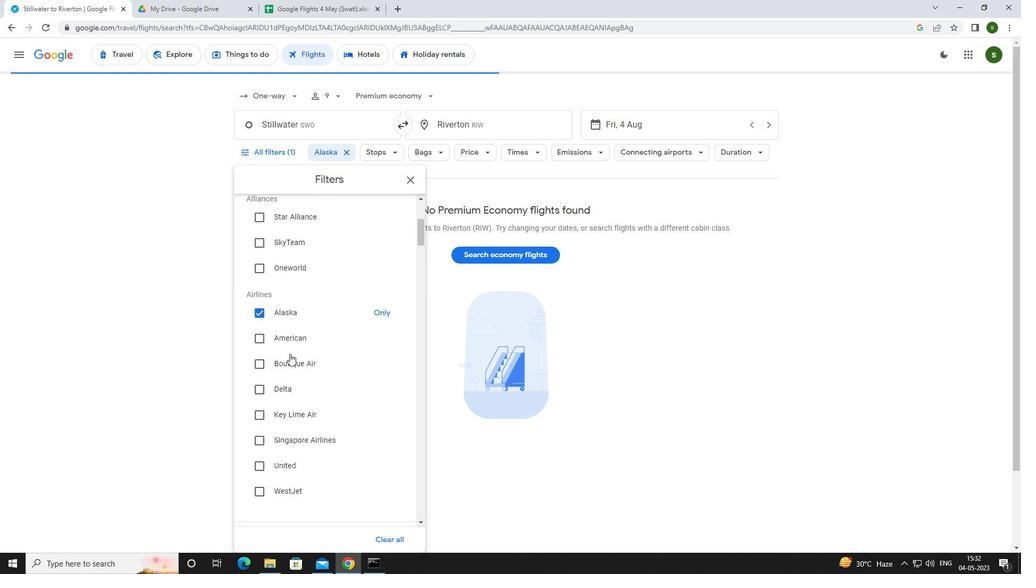 
Action: Mouse scrolled (290, 353) with delta (0, 0)
Screenshot: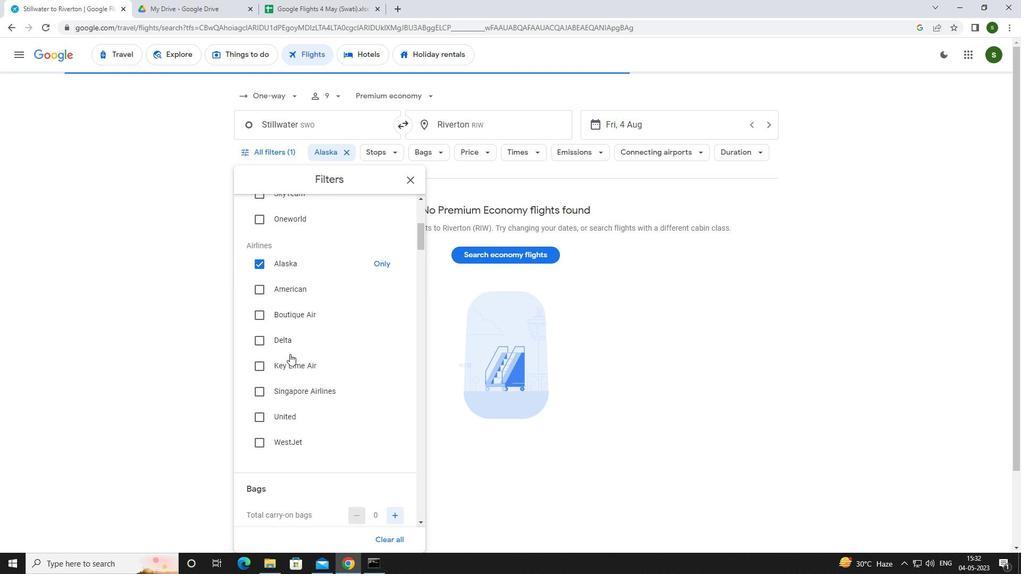 
Action: Mouse scrolled (290, 353) with delta (0, 0)
Screenshot: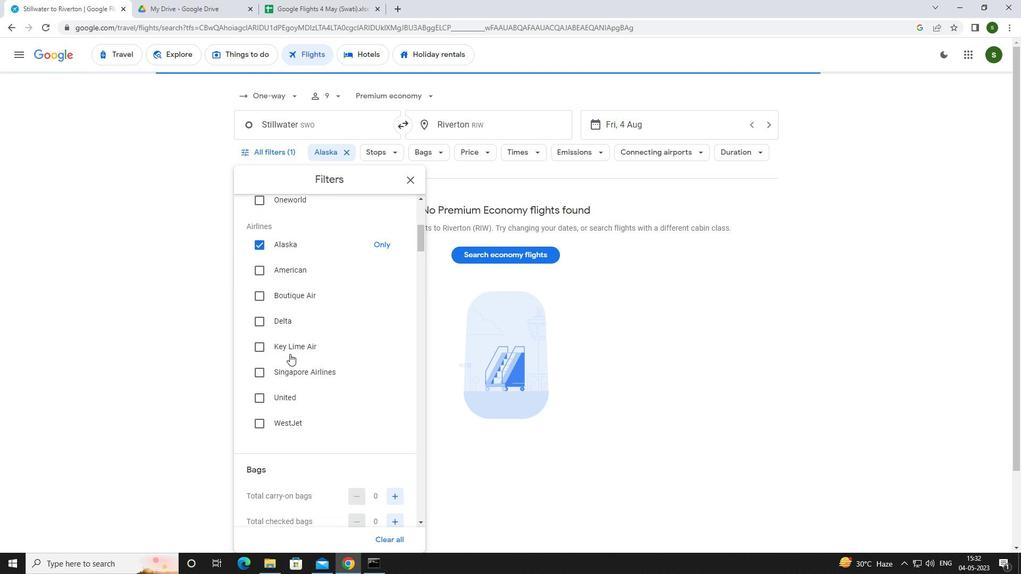 
Action: Mouse moved to (393, 366)
Screenshot: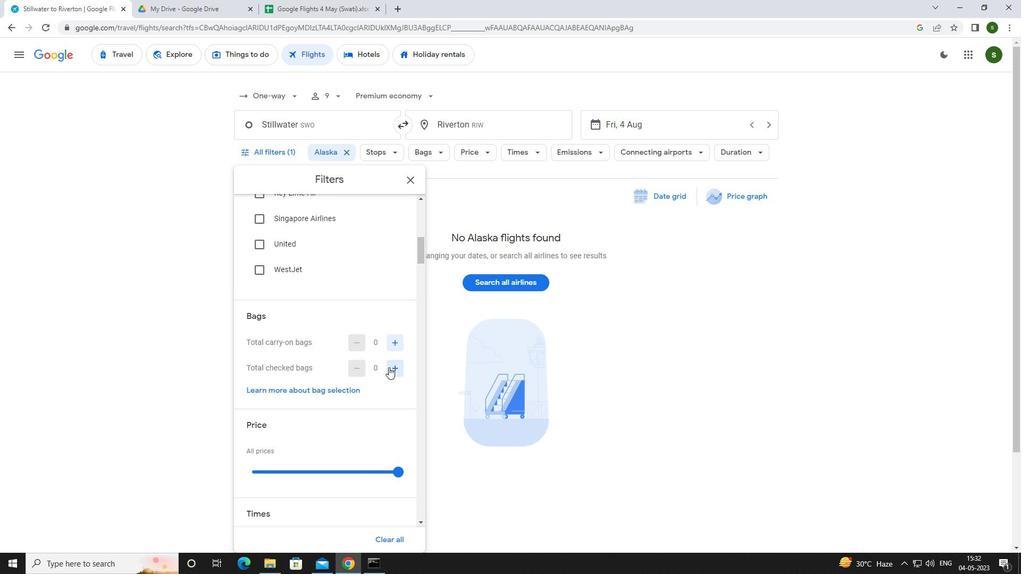 
Action: Mouse pressed left at (393, 366)
Screenshot: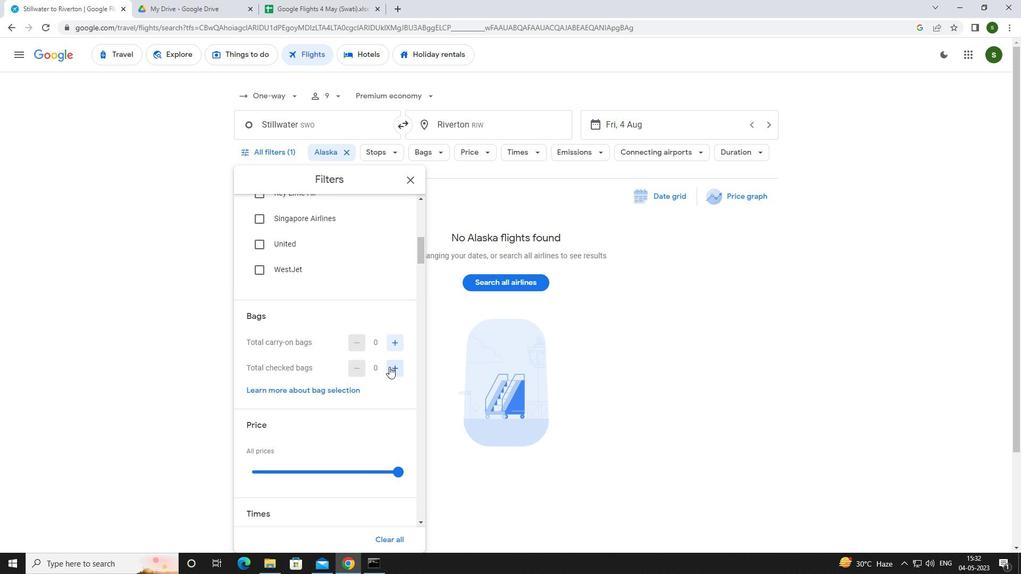 
Action: Mouse pressed left at (393, 366)
Screenshot: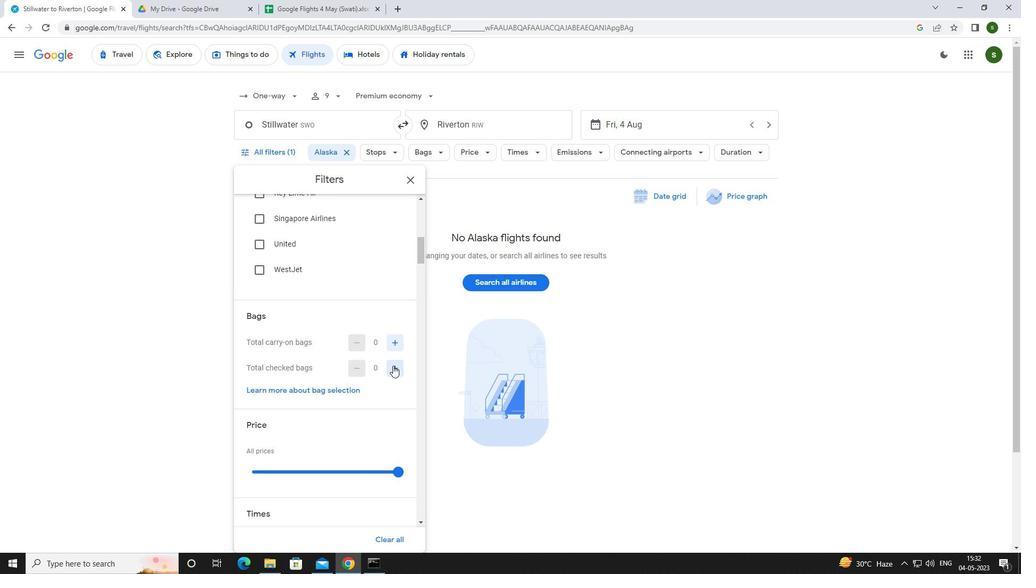 
Action: Mouse pressed left at (393, 366)
Screenshot: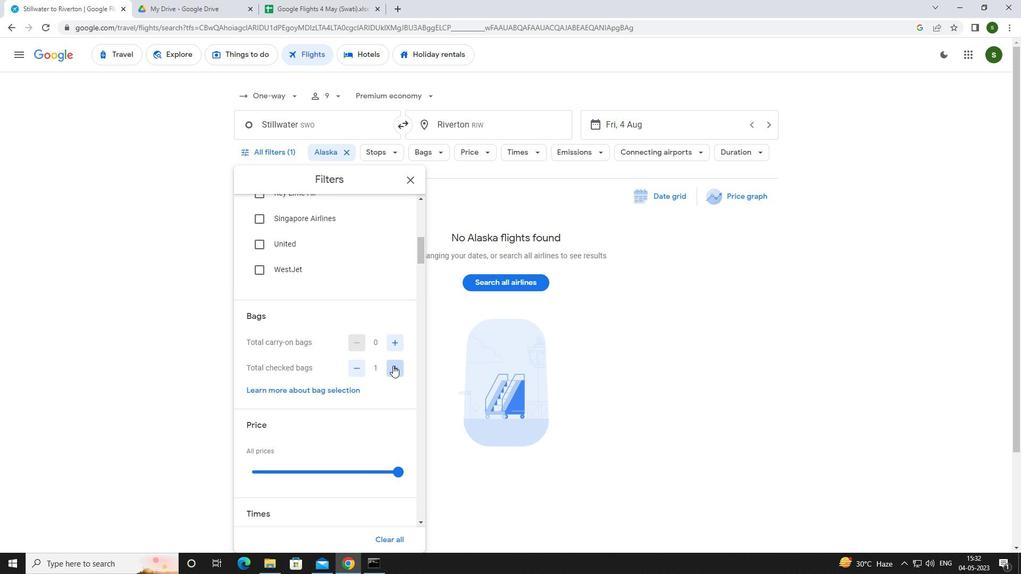 
Action: Mouse pressed left at (393, 366)
Screenshot: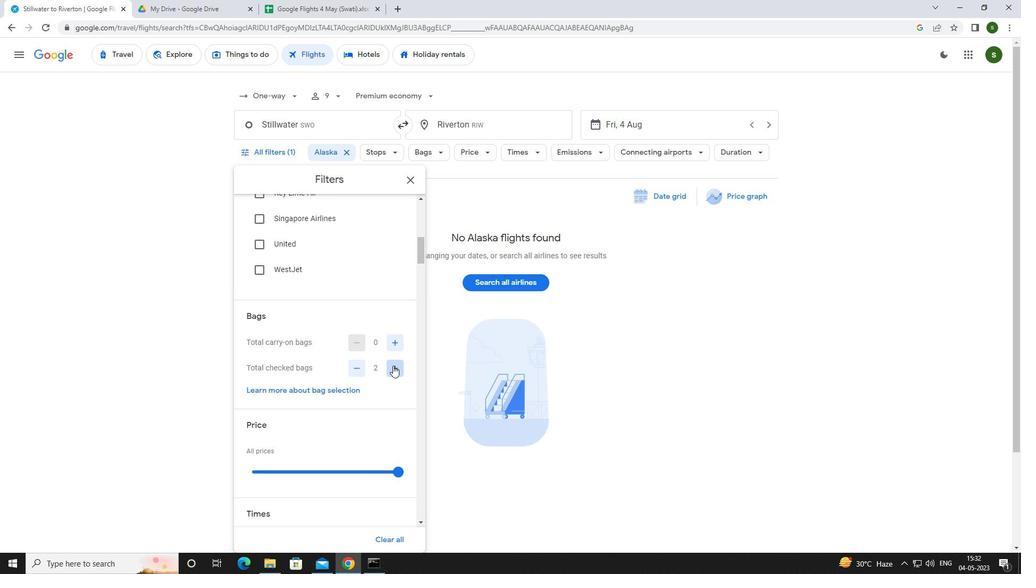 
Action: Mouse pressed left at (393, 366)
Screenshot: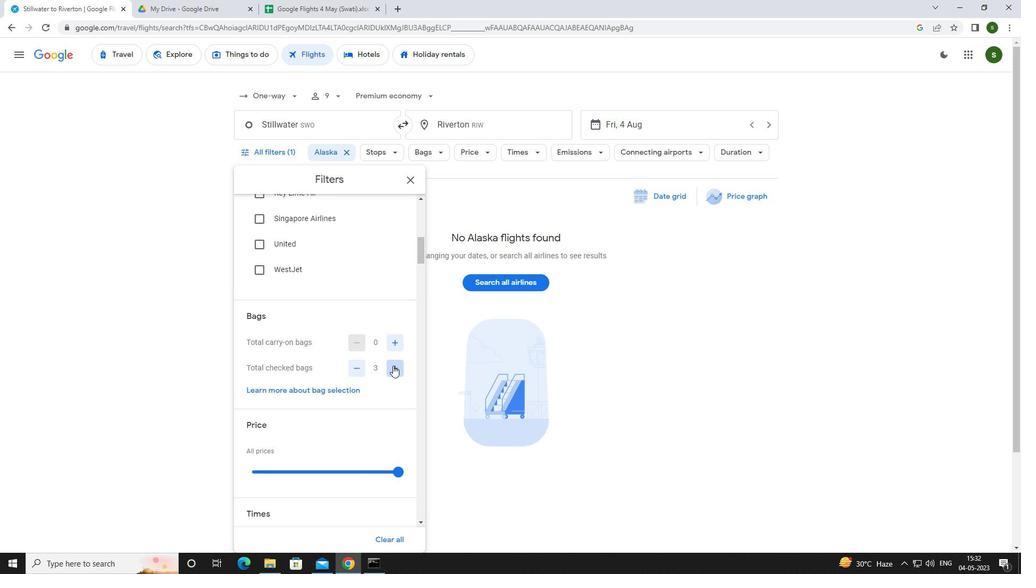 
Action: Mouse pressed left at (393, 366)
Screenshot: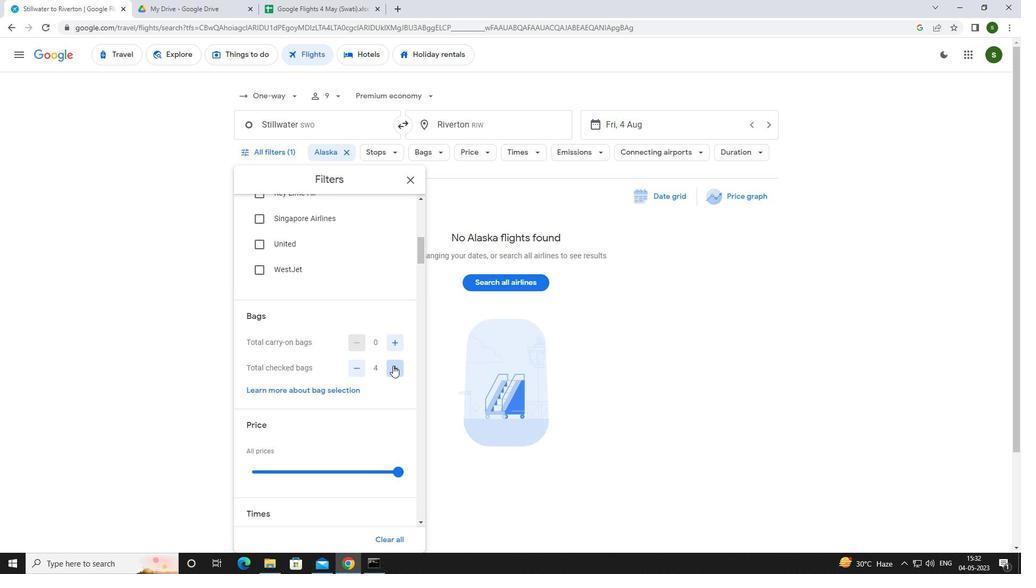 
Action: Mouse pressed left at (393, 366)
Screenshot: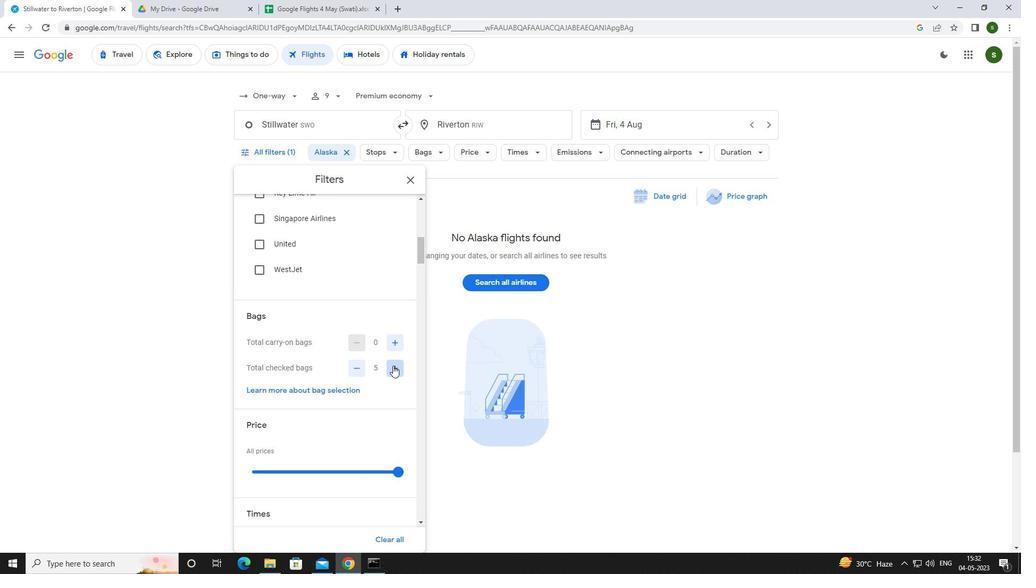 
Action: Mouse pressed left at (393, 366)
Screenshot: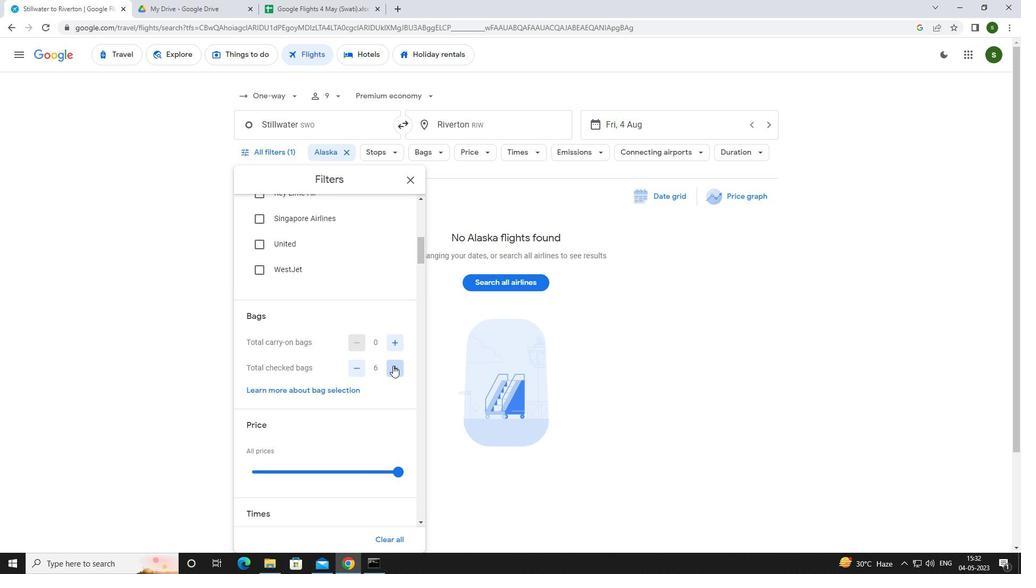 
Action: Mouse pressed left at (393, 366)
Screenshot: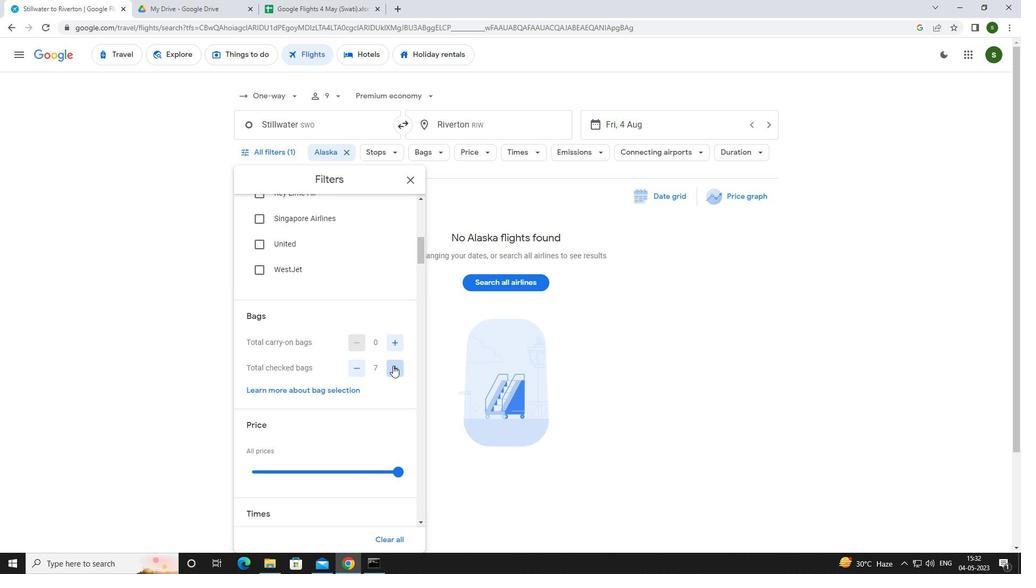 
Action: Mouse scrolled (393, 365) with delta (0, 0)
Screenshot: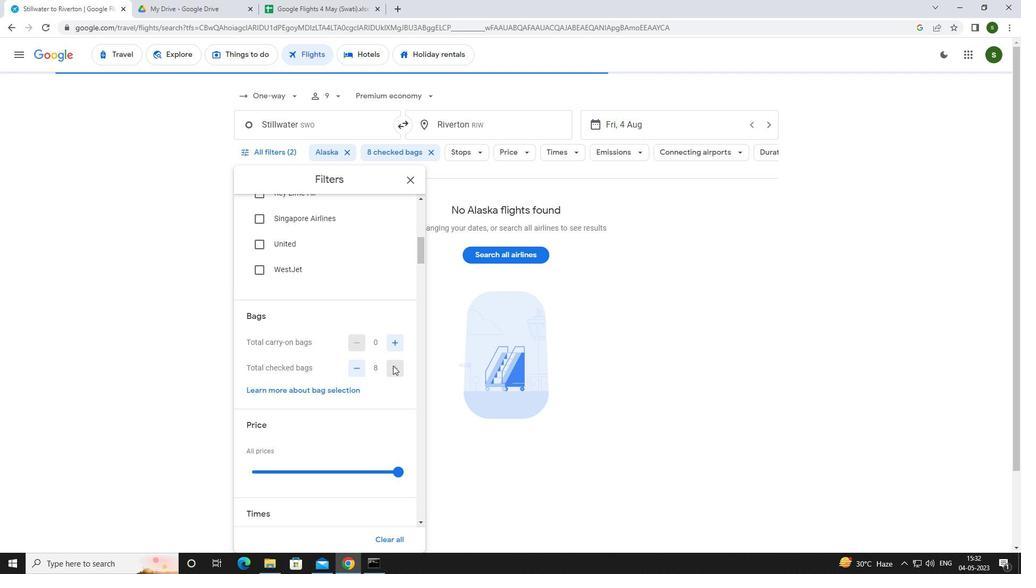 
Action: Mouse scrolled (393, 365) with delta (0, 0)
Screenshot: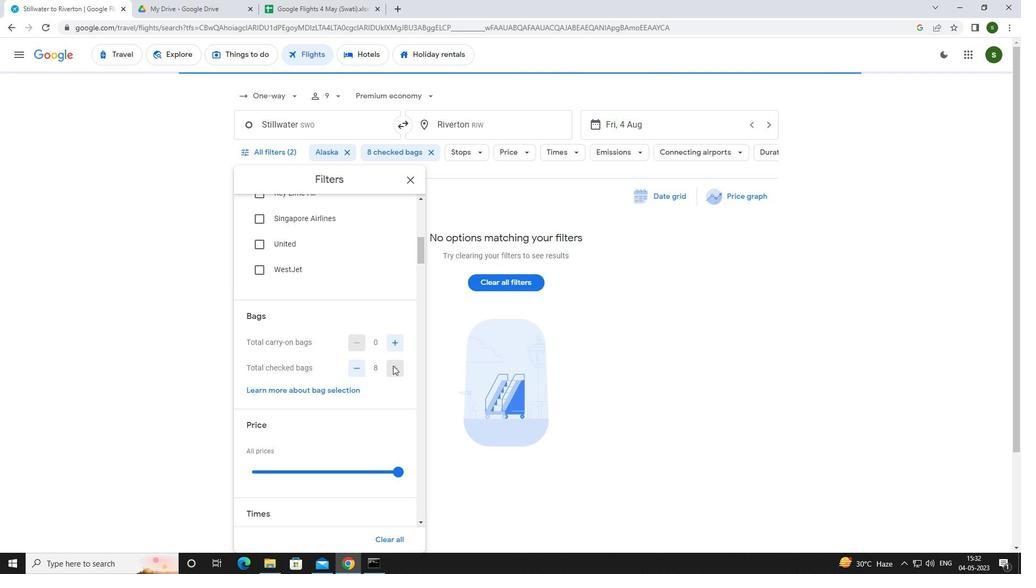 
Action: Mouse moved to (396, 365)
Screenshot: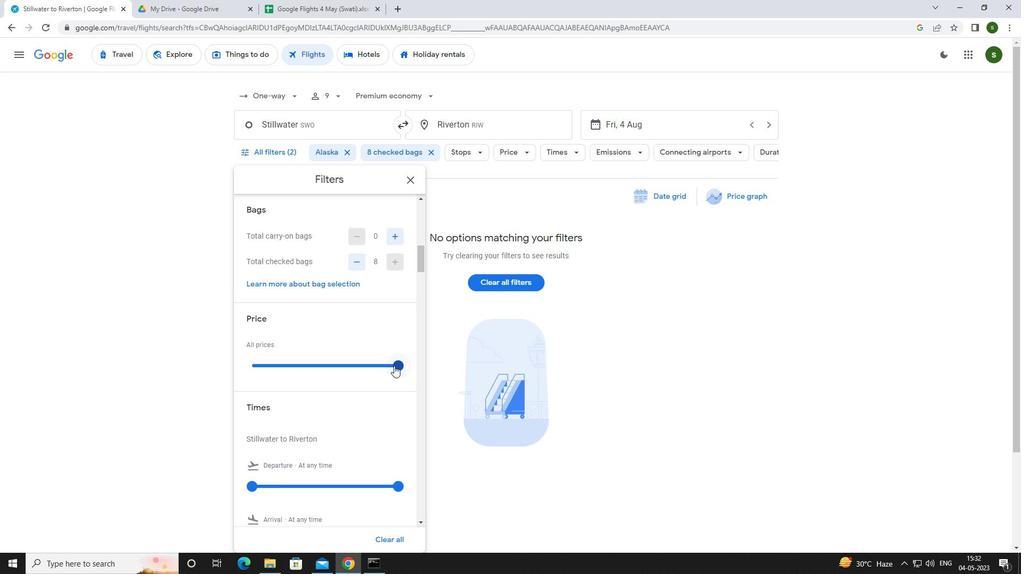 
Action: Mouse pressed left at (396, 365)
Screenshot: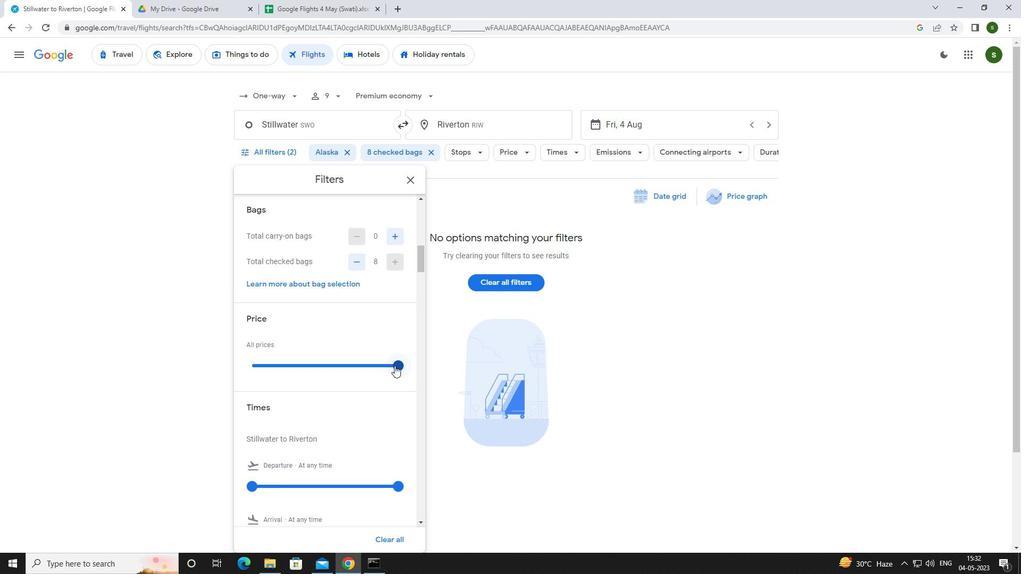 
Action: Mouse scrolled (396, 365) with delta (0, 0)
Screenshot: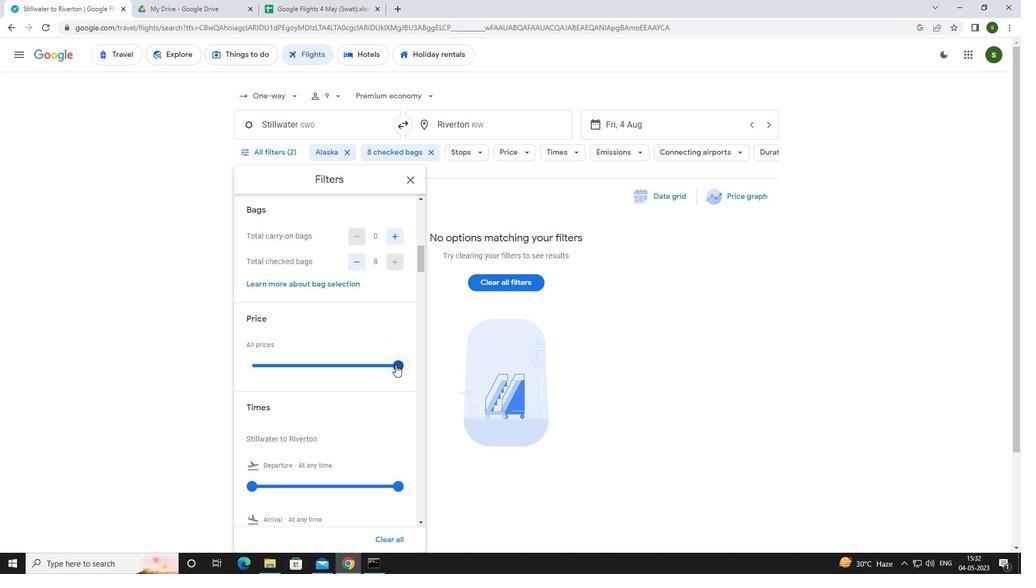 
Action: Mouse moved to (252, 433)
Screenshot: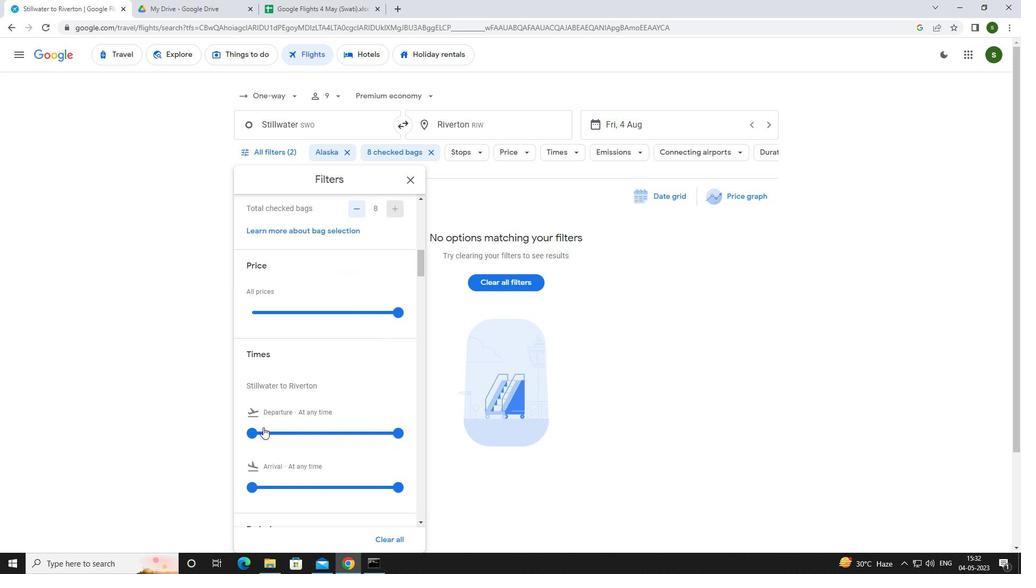
Action: Mouse pressed left at (252, 433)
Screenshot: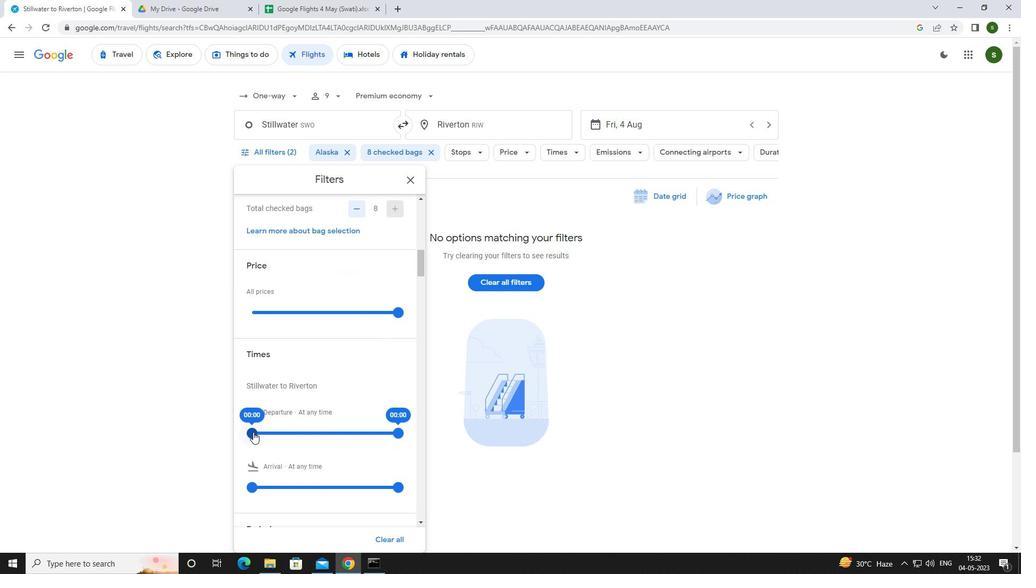 
Action: Mouse moved to (611, 413)
Screenshot: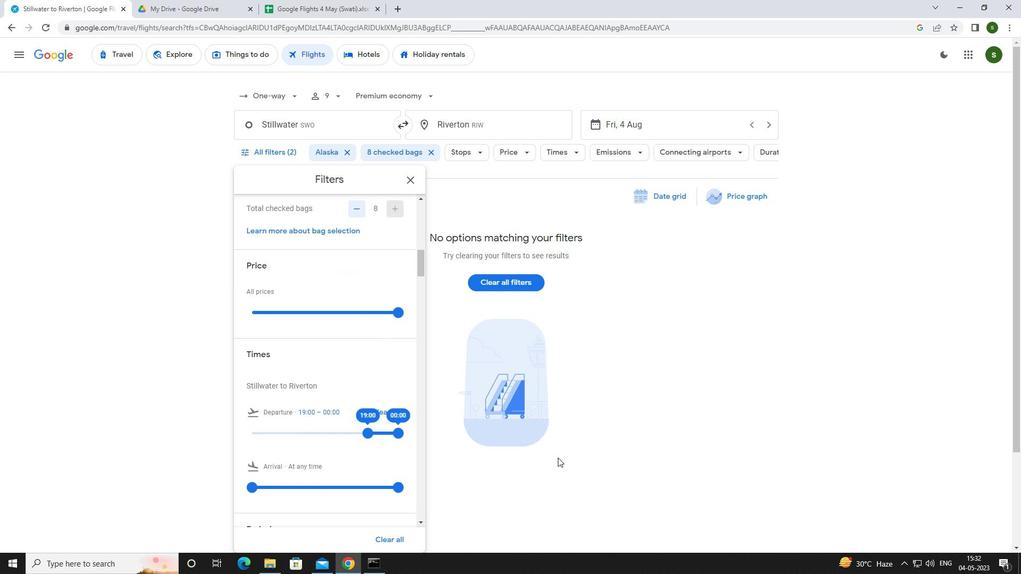 
Action: Mouse pressed left at (611, 413)
Screenshot: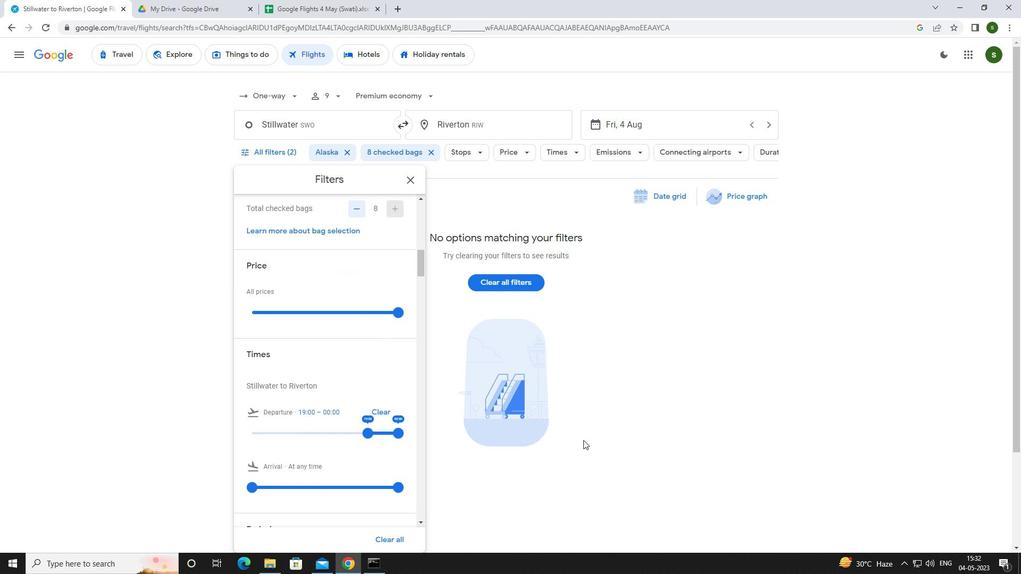 
